 Task: Add an event with the title Training Workshop: Leadership Development, date '2024/03/24', time 8:00 AM to 10:00 AMand add a description: After each fall, allow time for participants to reflect on their experience. Discuss the emotions, challenges, and level of trust felt during the exercise. Encourage open and honest communication about how the exercise relates to the team's dynamics and collaboration., put the event into Green category . Add location for the event as: 789 Epidaurus Theatre, Epidaurus, Greece, logged in from the account softage.10@softage.netand send the event invitation to softage.8@softage.net and softage.9@softage.net. Set a reminder for the event 12 hour before
Action: Mouse moved to (103, 109)
Screenshot: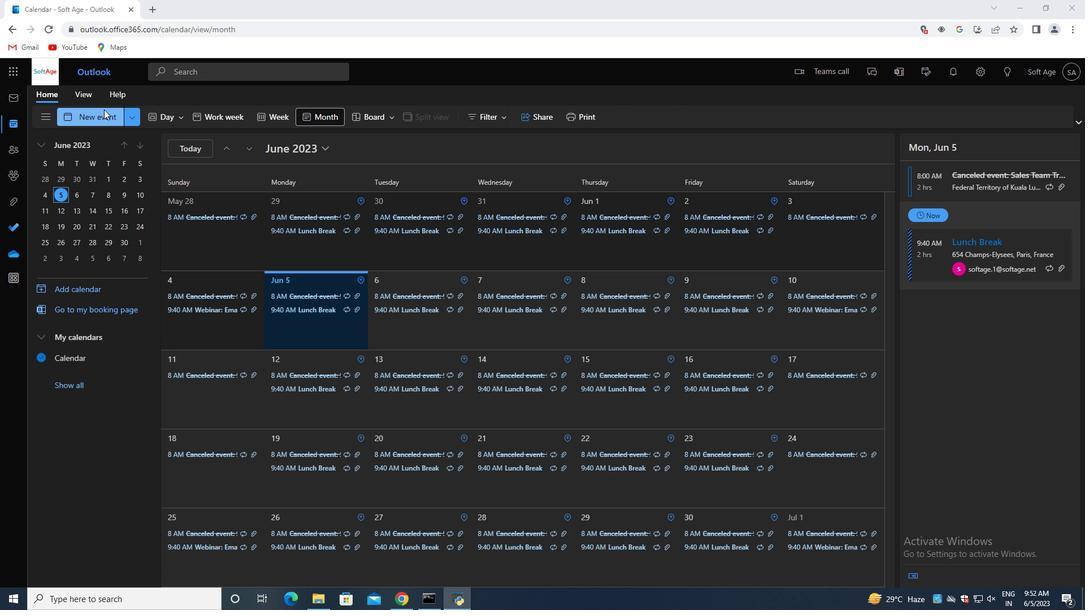 
Action: Mouse pressed left at (103, 109)
Screenshot: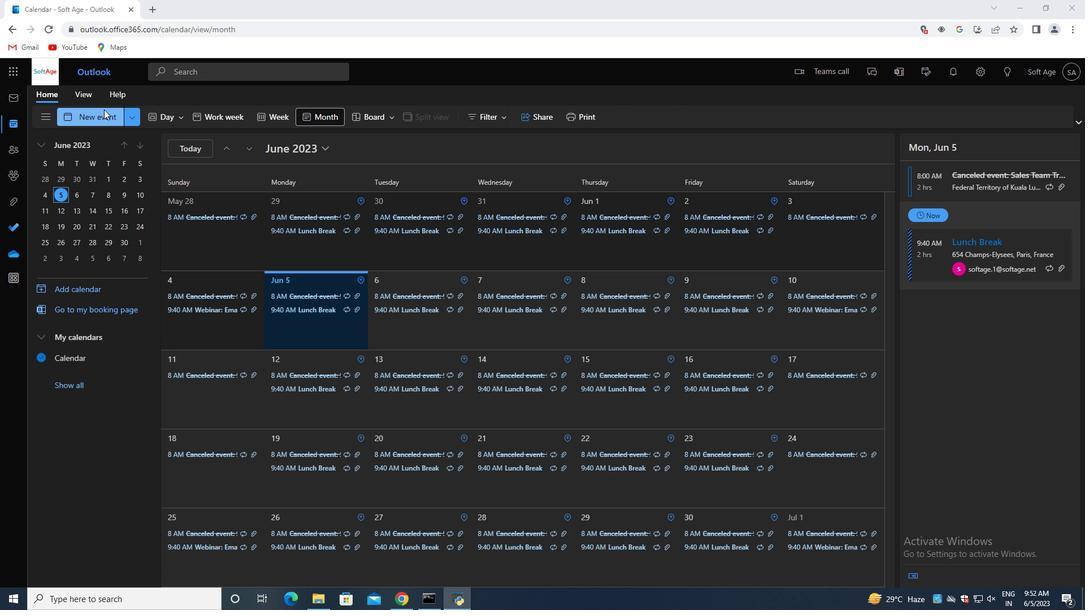 
Action: Mouse moved to (336, 188)
Screenshot: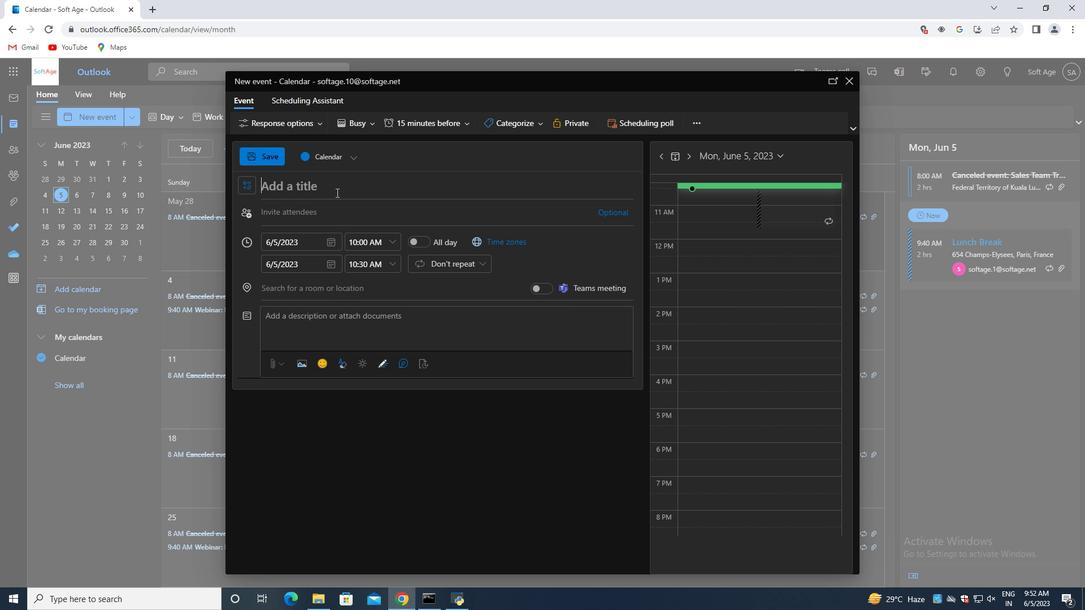 
Action: Mouse pressed left at (336, 188)
Screenshot: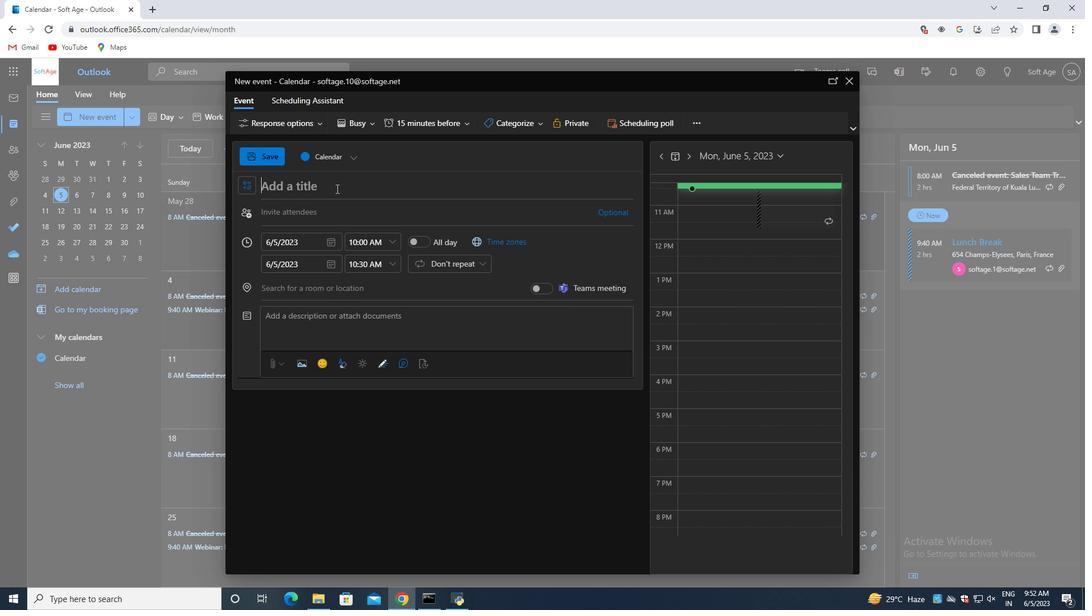 
Action: Key pressed <Key.shift>Training<Key.space><Key.shift><Key.shift>Worl<Key.backspace>kshop<Key.shift_r>:<Key.space><Key.shift>Leadership<Key.space><Key.shift>Development
Screenshot: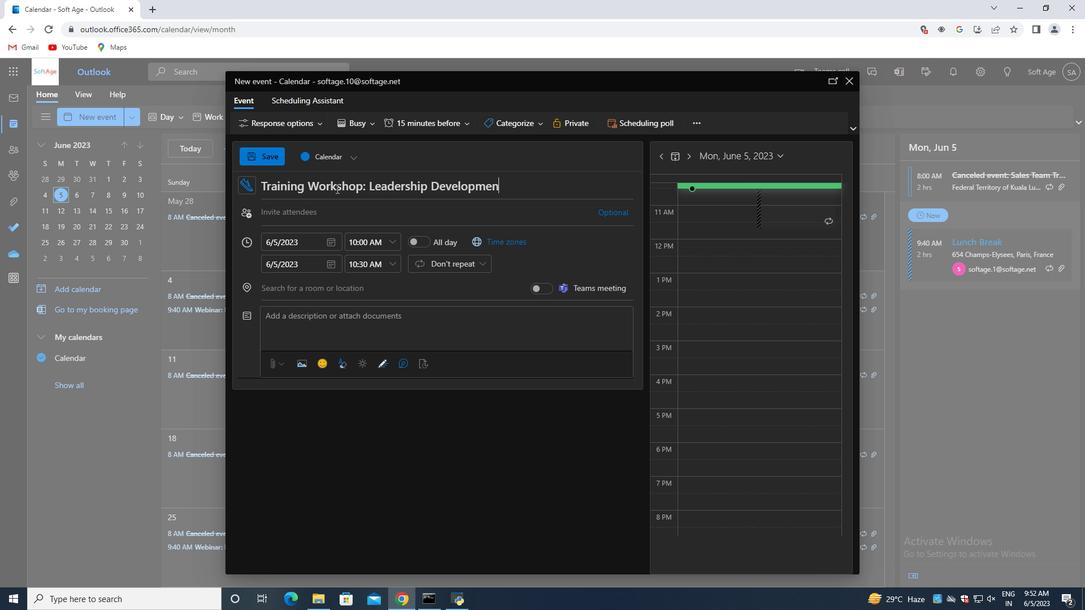 
Action: Mouse moved to (329, 244)
Screenshot: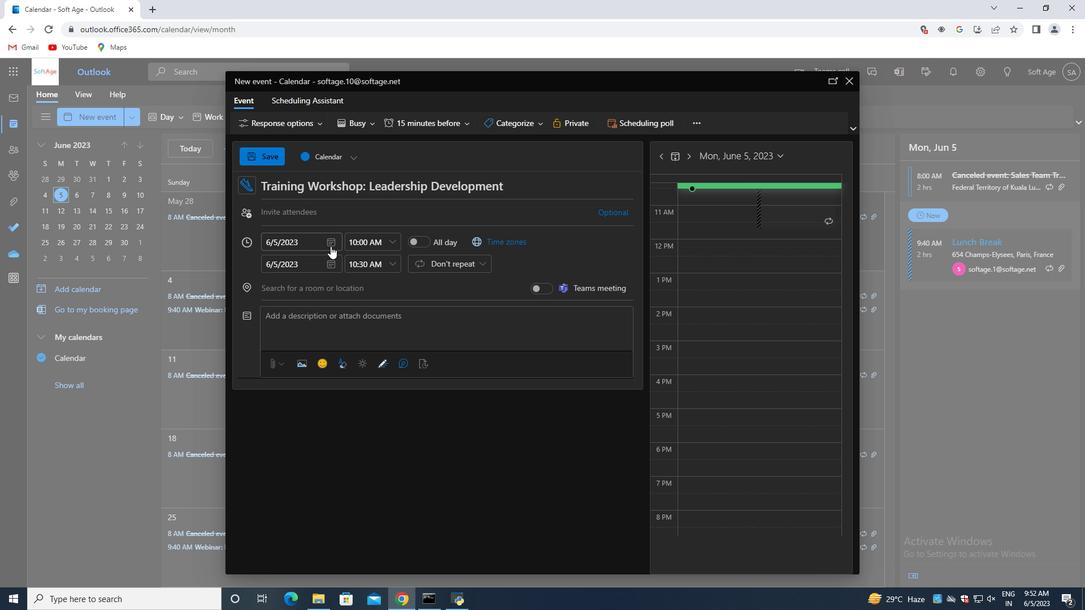 
Action: Mouse pressed left at (329, 244)
Screenshot: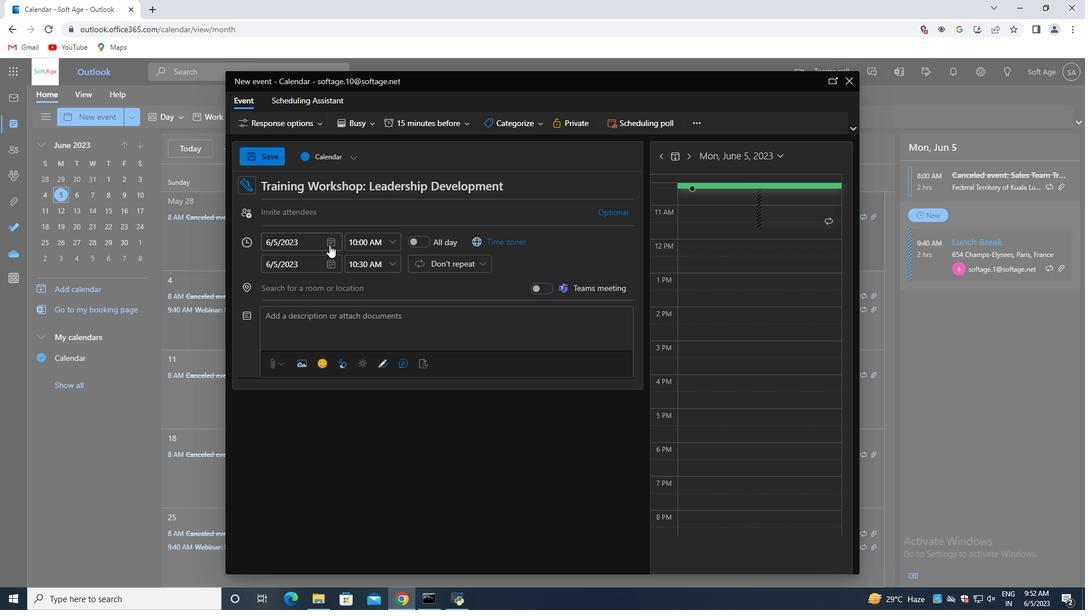 
Action: Mouse moved to (372, 266)
Screenshot: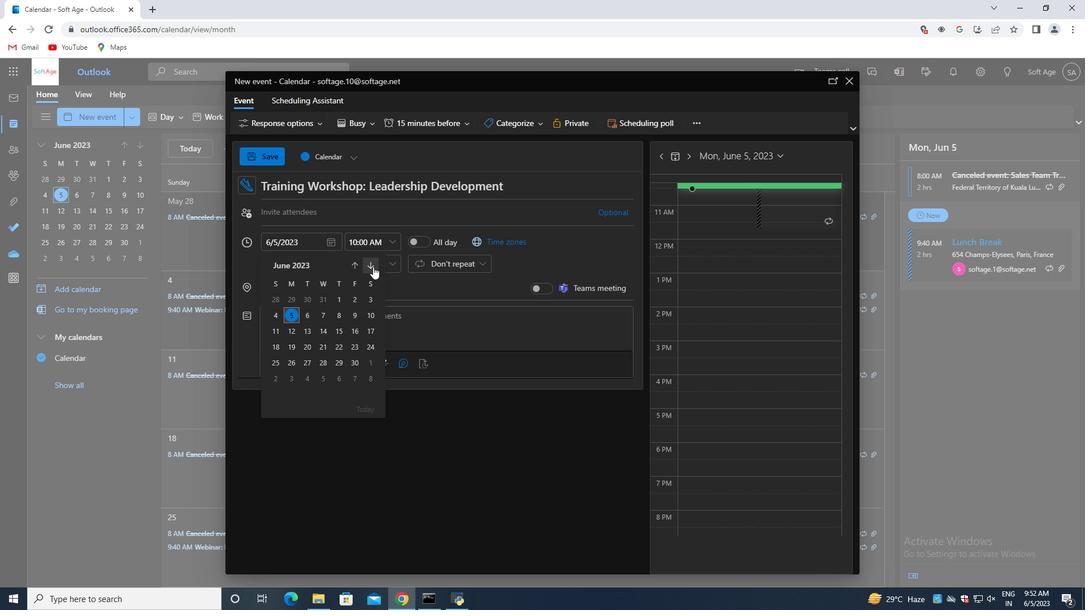 
Action: Mouse pressed left at (372, 266)
Screenshot: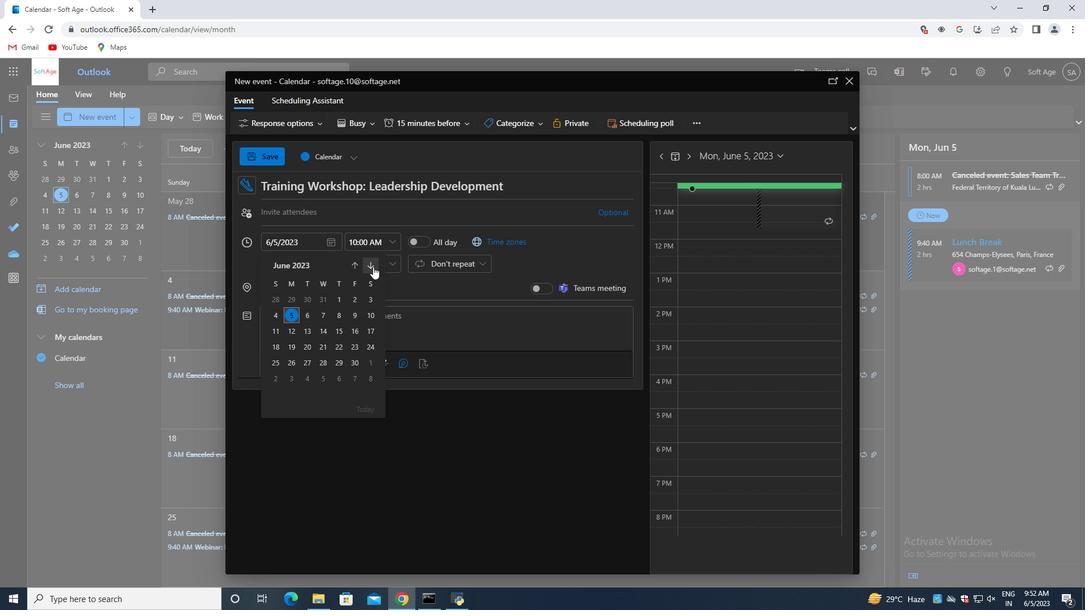 
Action: Mouse pressed left at (372, 266)
Screenshot: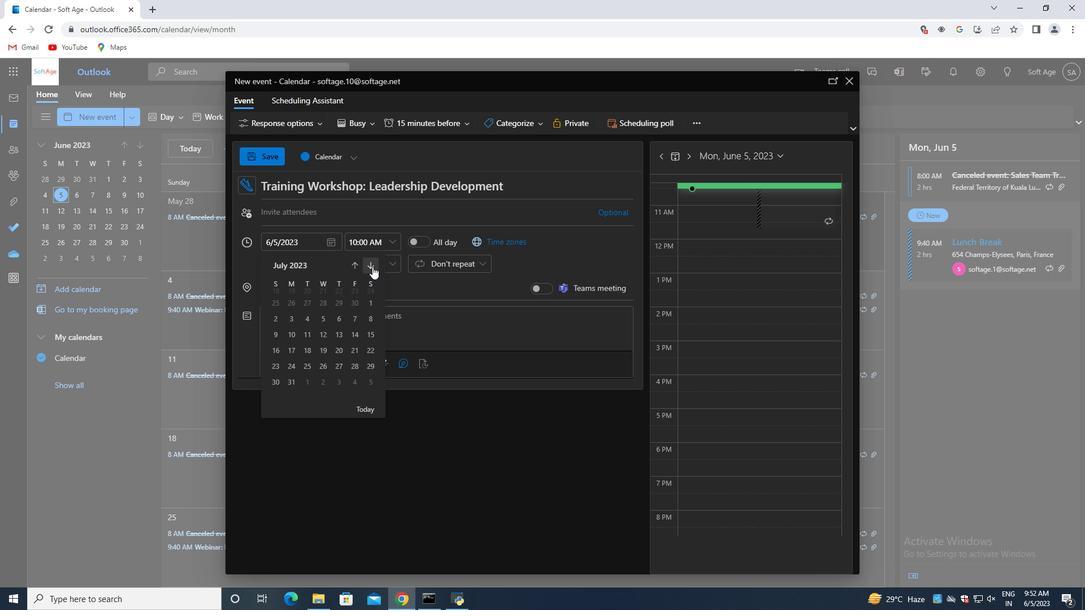
Action: Mouse pressed left at (372, 266)
Screenshot: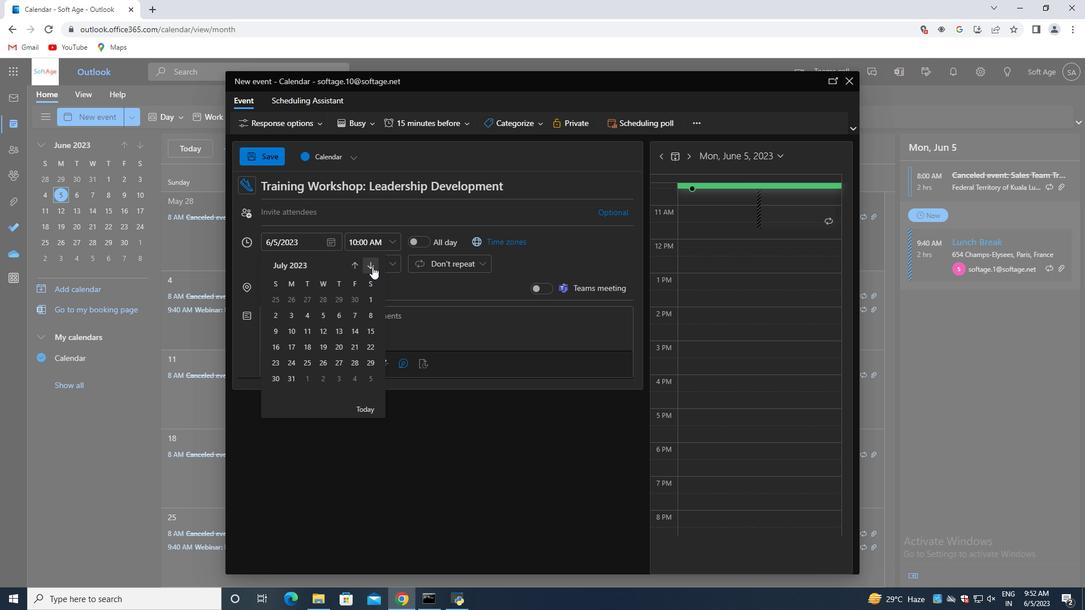 
Action: Mouse pressed left at (372, 266)
Screenshot: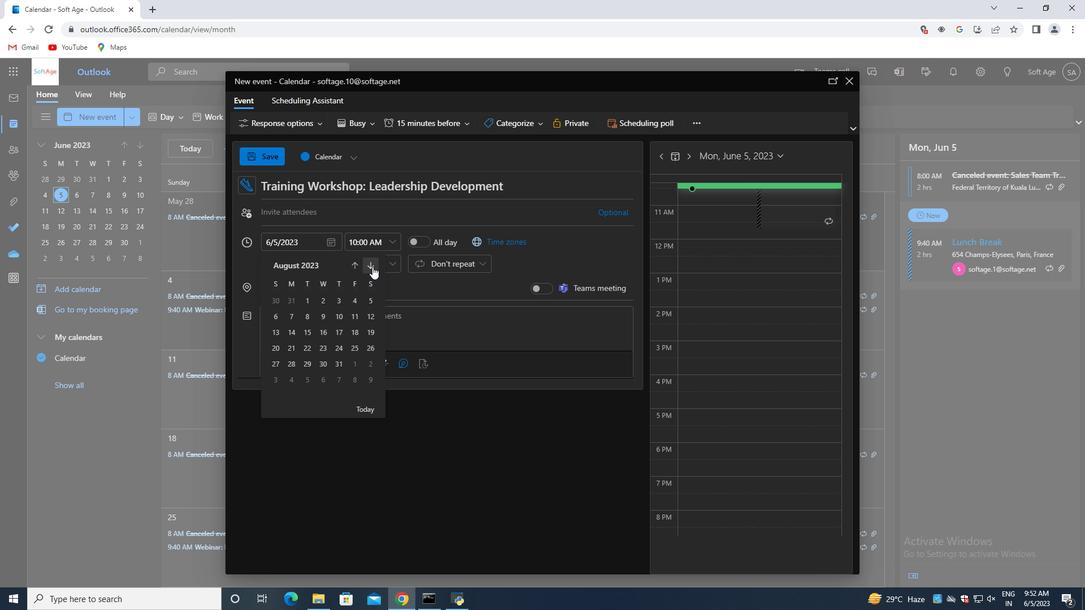 
Action: Mouse pressed left at (372, 266)
Screenshot: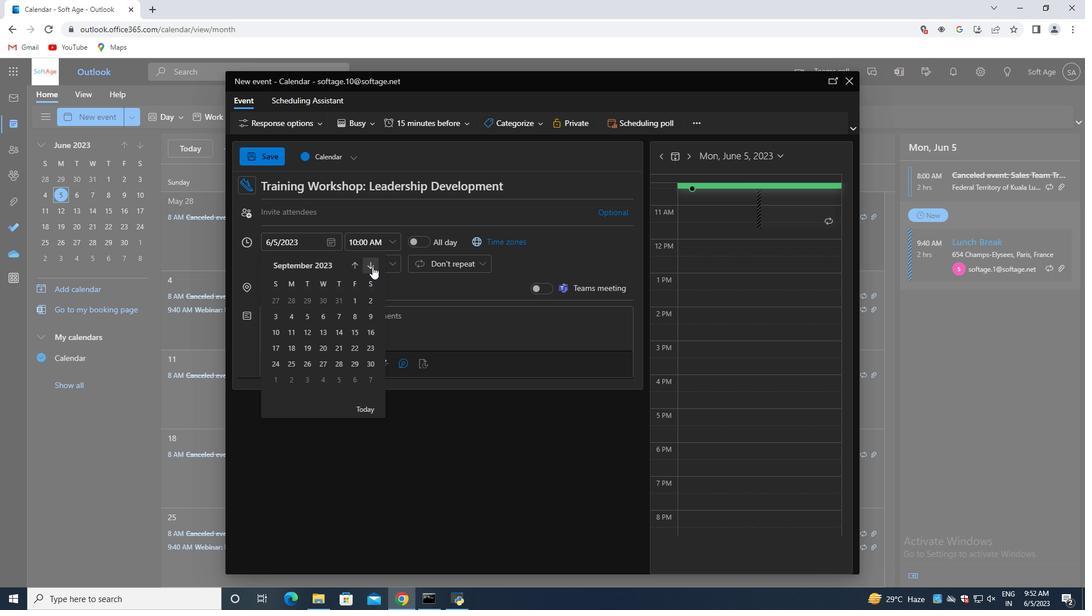 
Action: Mouse pressed left at (372, 266)
Screenshot: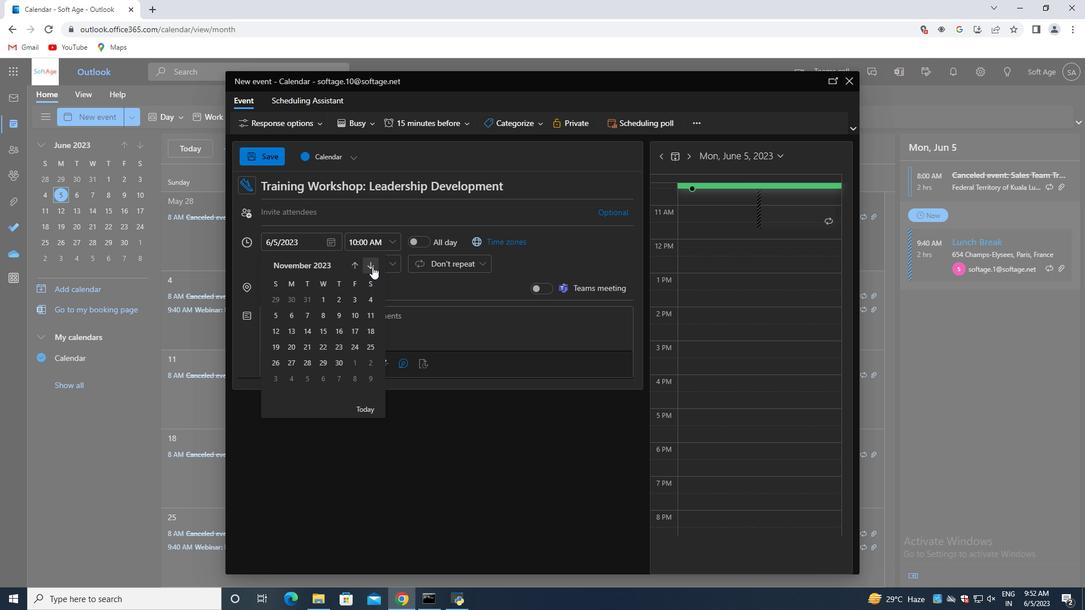 
Action: Mouse pressed left at (372, 266)
Screenshot: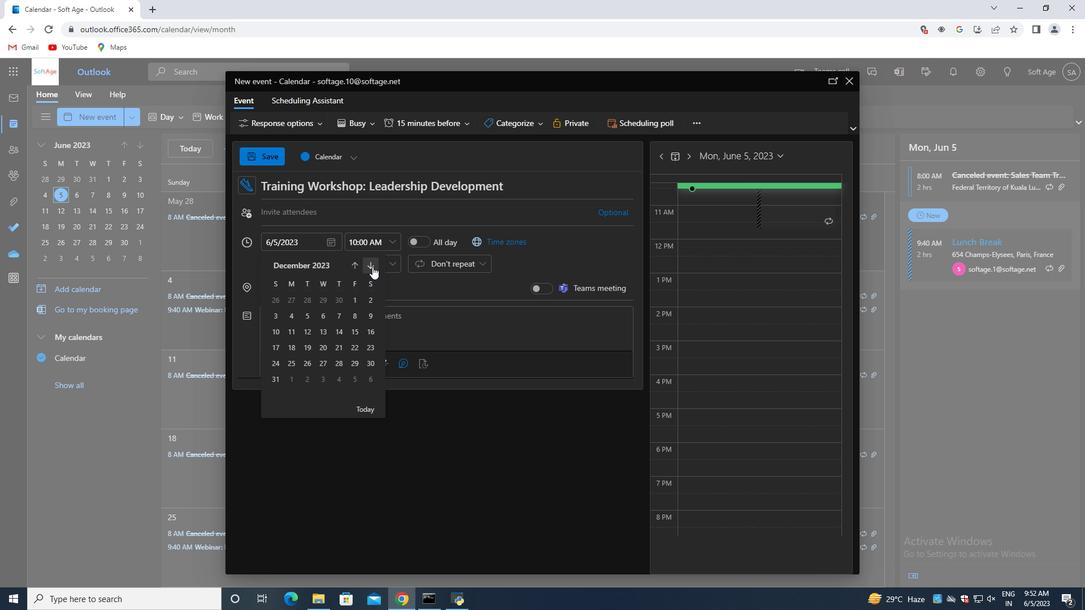 
Action: Mouse pressed left at (372, 266)
Screenshot: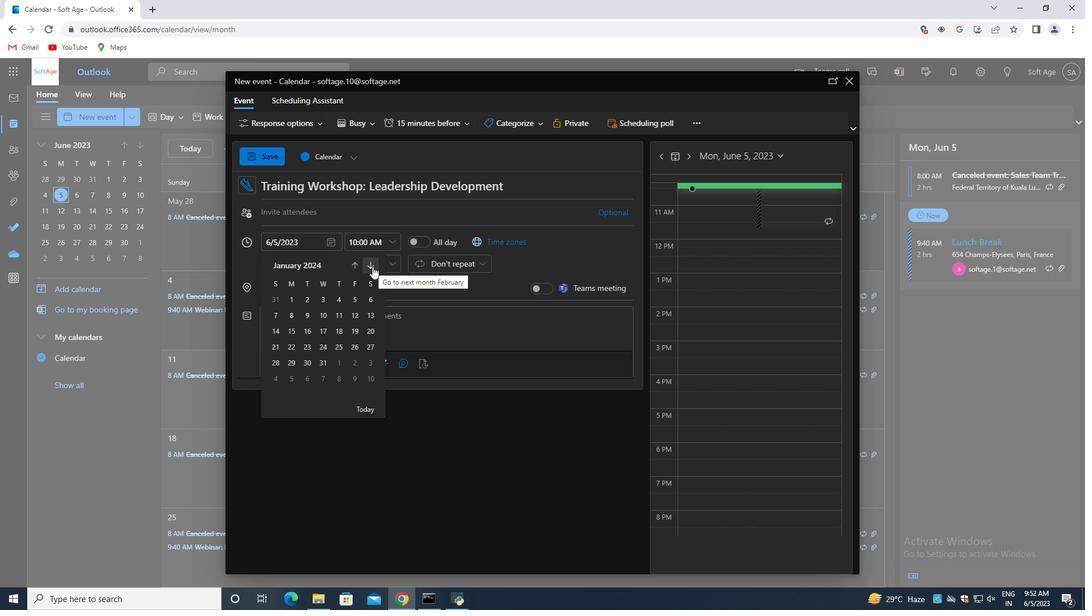 
Action: Mouse pressed left at (372, 266)
Screenshot: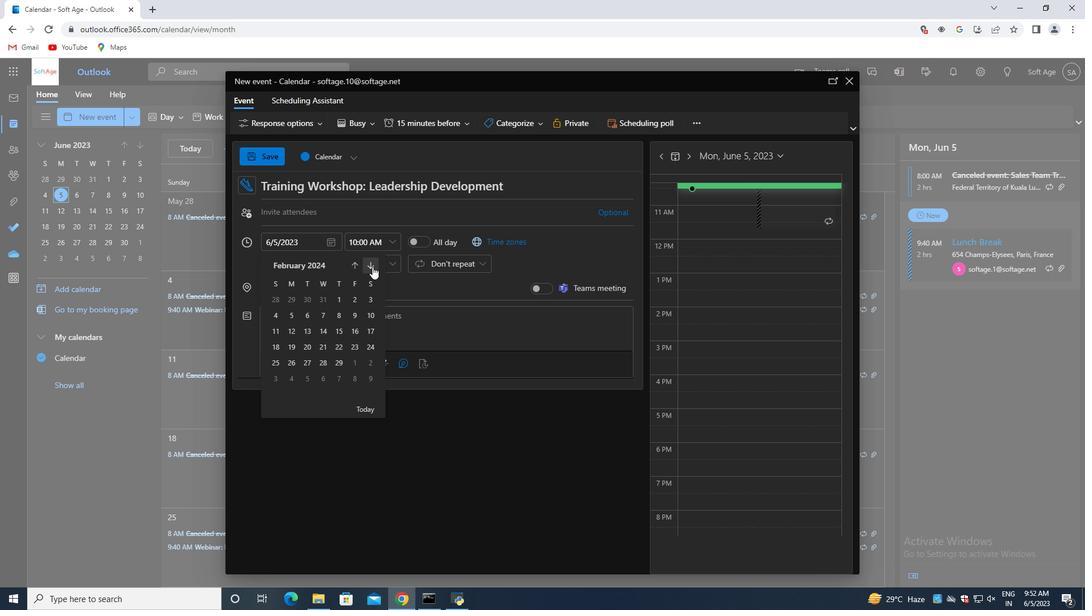 
Action: Mouse moved to (274, 364)
Screenshot: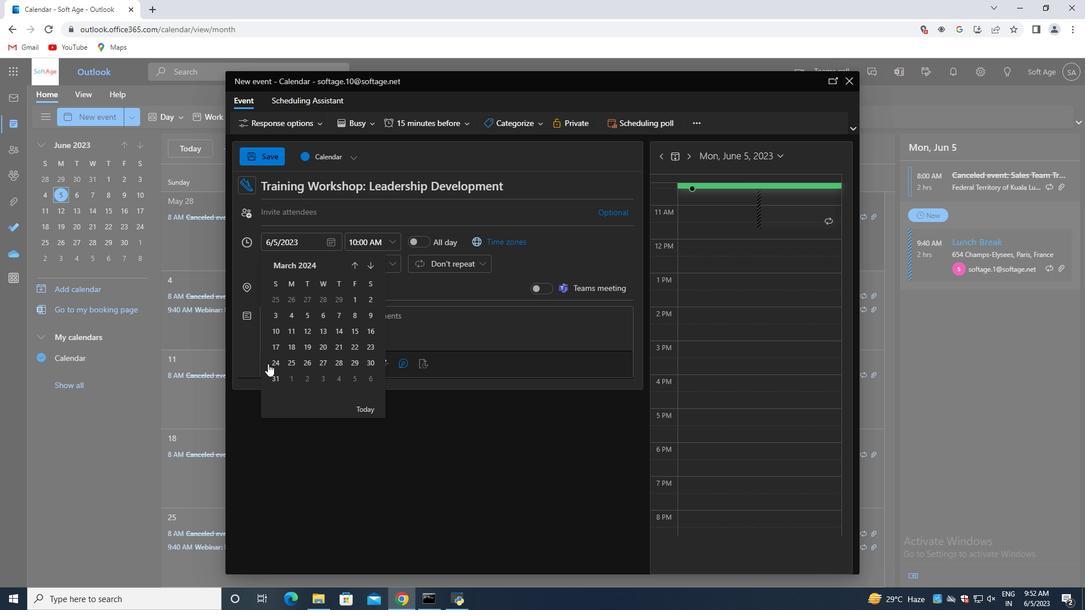 
Action: Mouse pressed left at (274, 364)
Screenshot: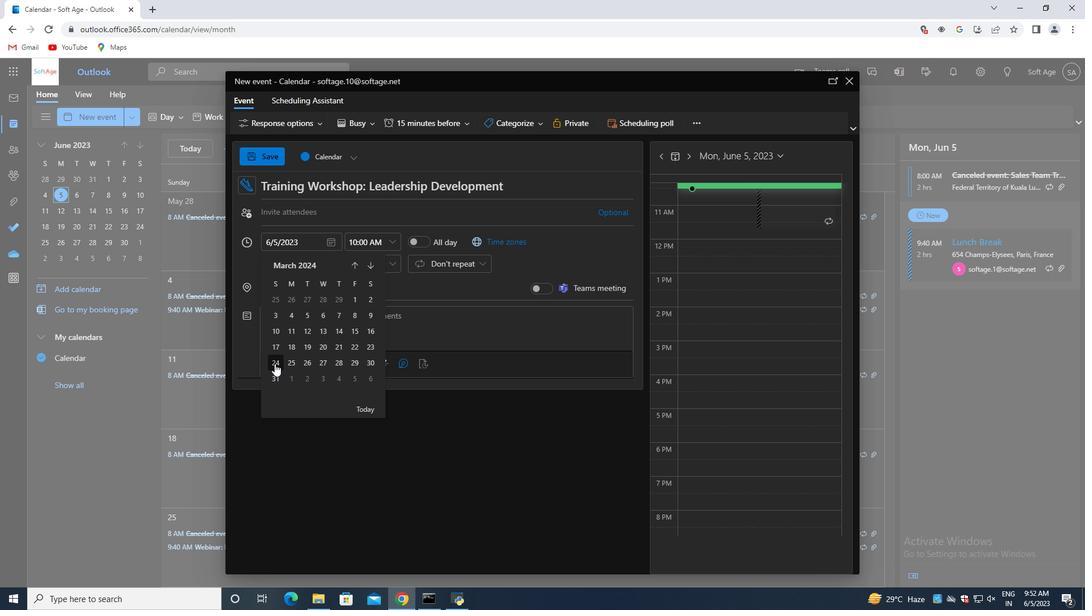 
Action: Mouse moved to (390, 241)
Screenshot: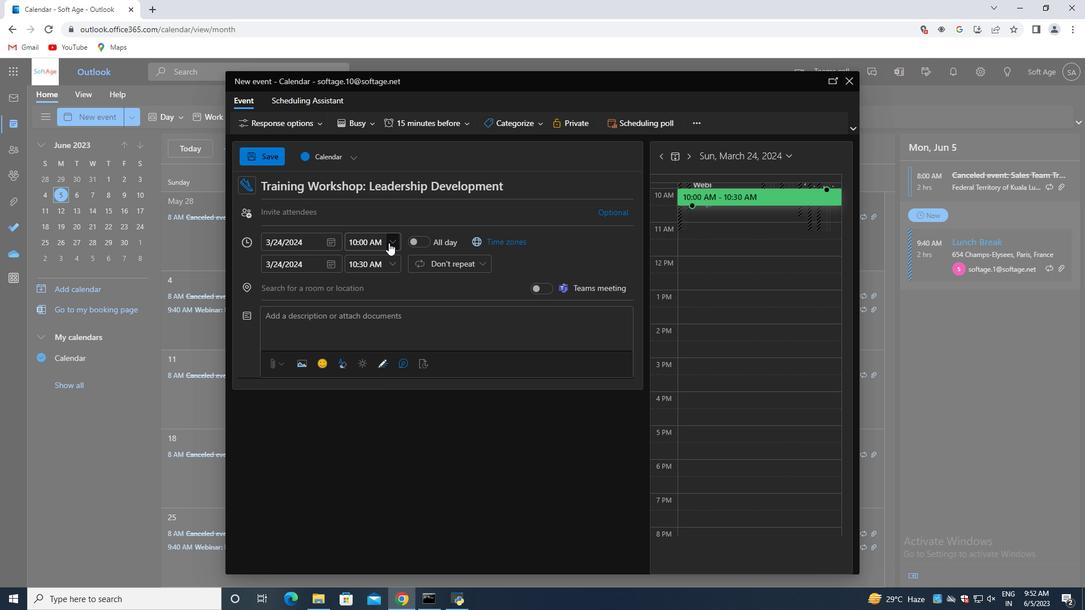 
Action: Mouse pressed left at (390, 241)
Screenshot: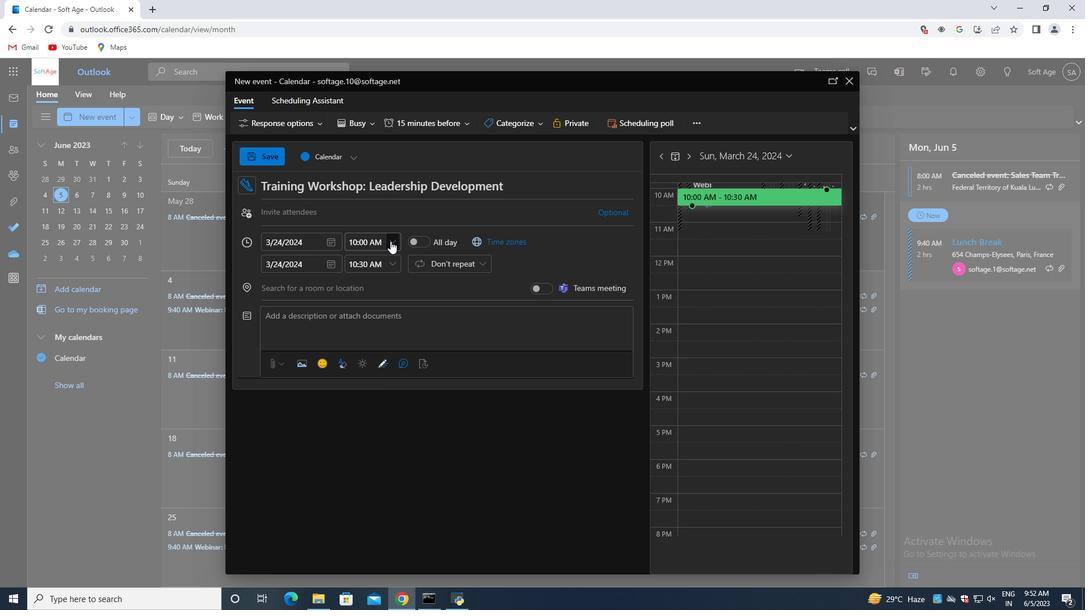 
Action: Mouse moved to (358, 293)
Screenshot: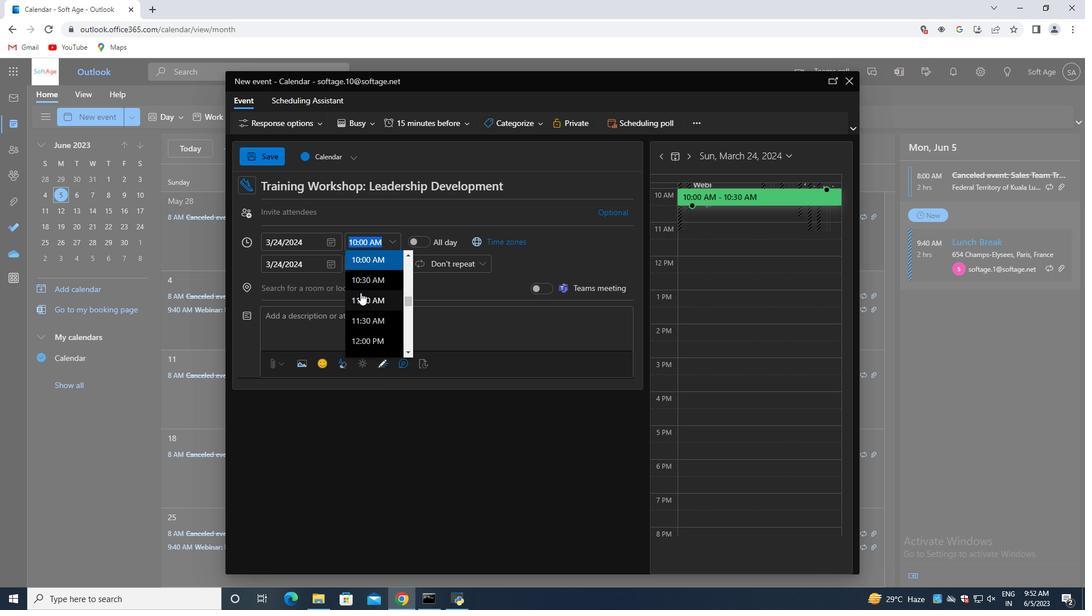 
Action: Mouse scrolled (358, 293) with delta (0, 0)
Screenshot: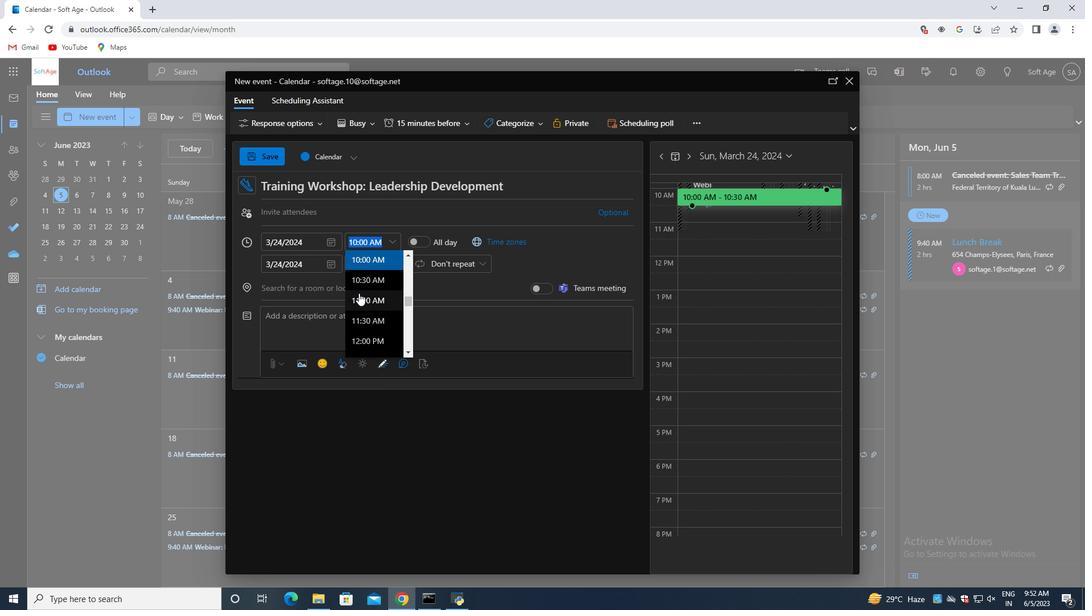
Action: Mouse scrolled (358, 293) with delta (0, 0)
Screenshot: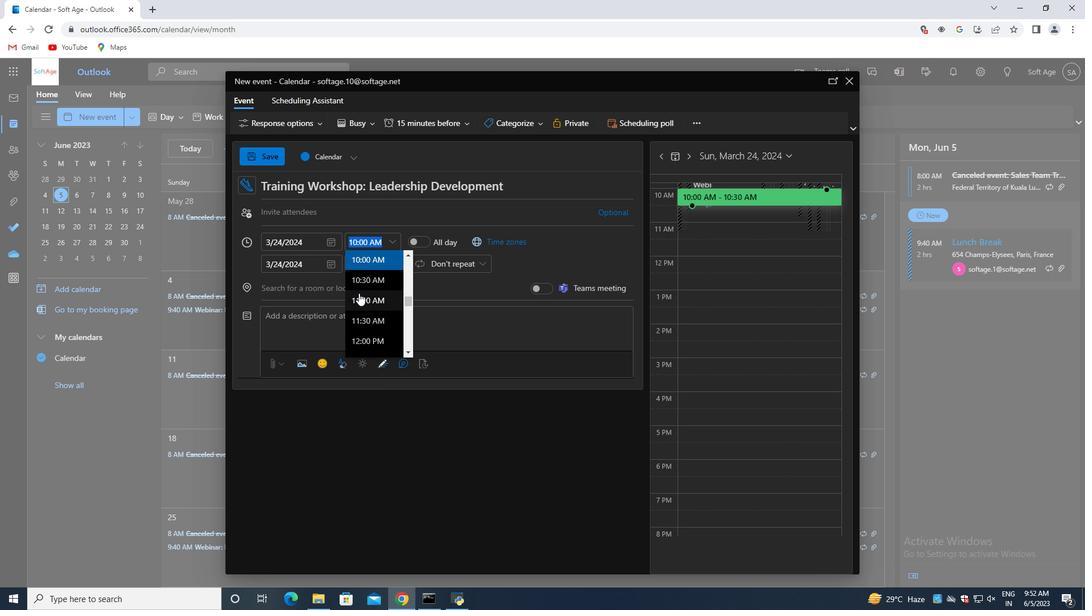 
Action: Mouse moved to (371, 287)
Screenshot: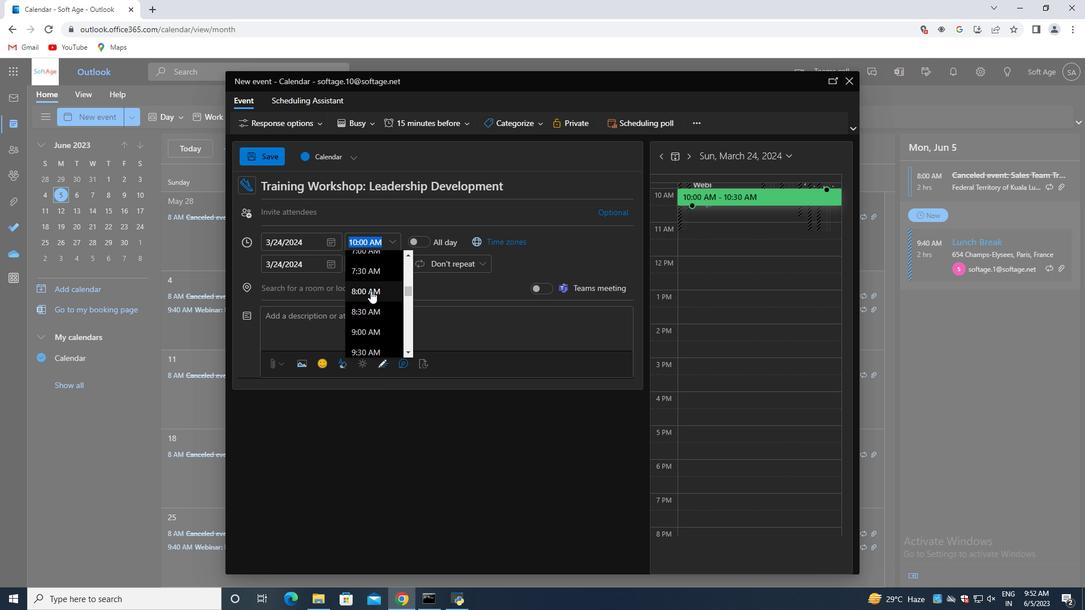 
Action: Mouse pressed left at (371, 287)
Screenshot: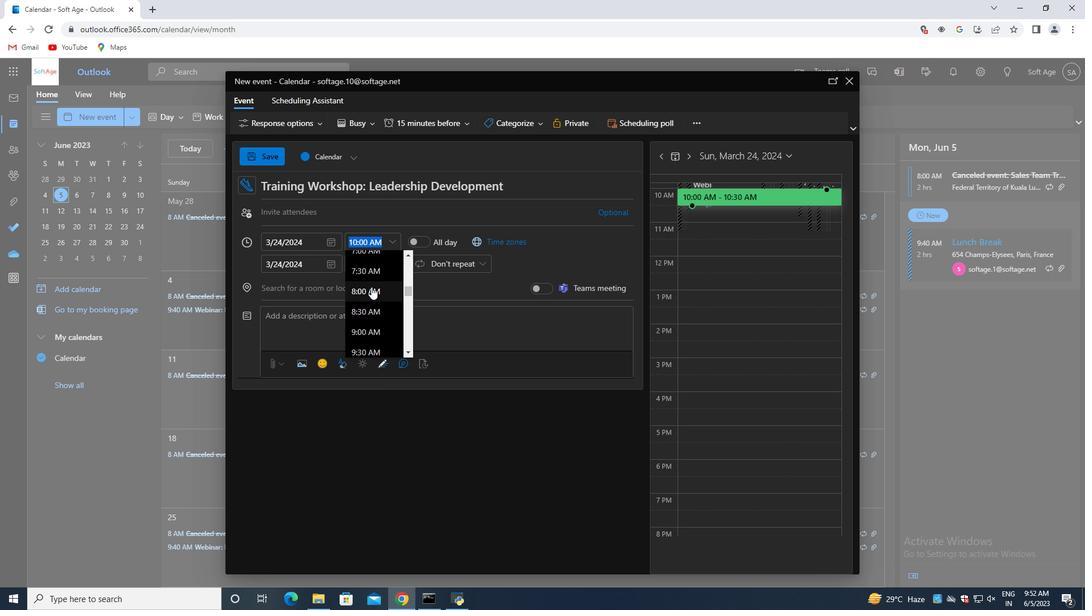 
Action: Mouse moved to (394, 266)
Screenshot: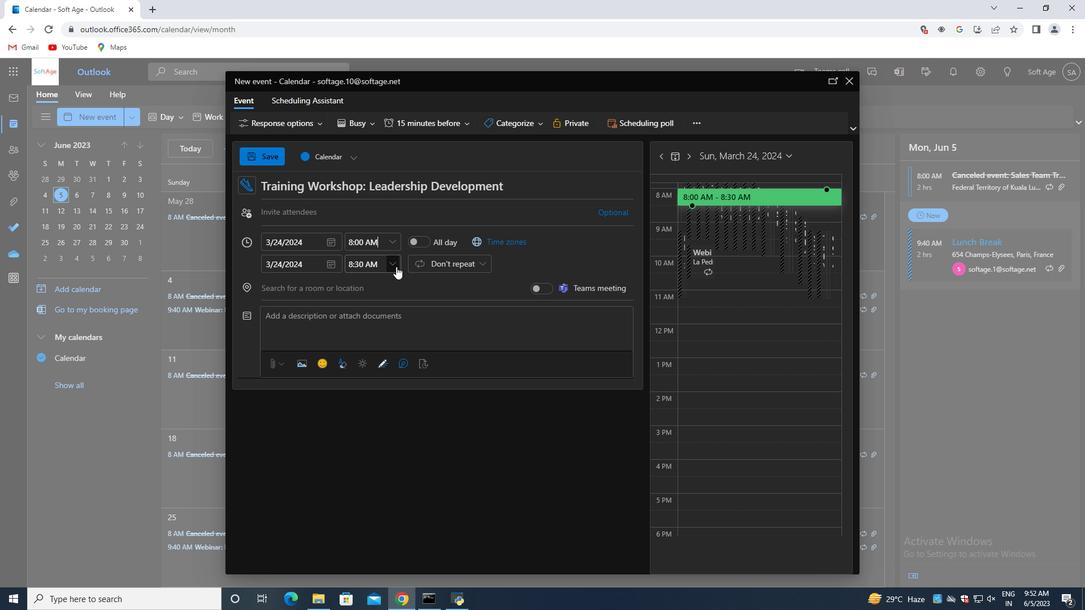 
Action: Mouse pressed left at (394, 266)
Screenshot: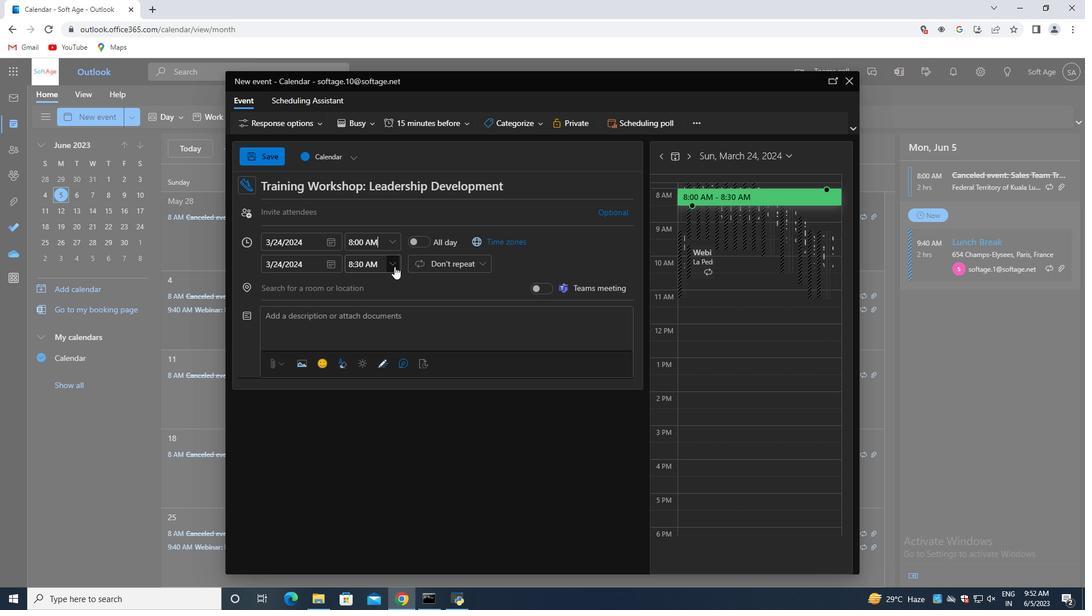 
Action: Mouse moved to (377, 335)
Screenshot: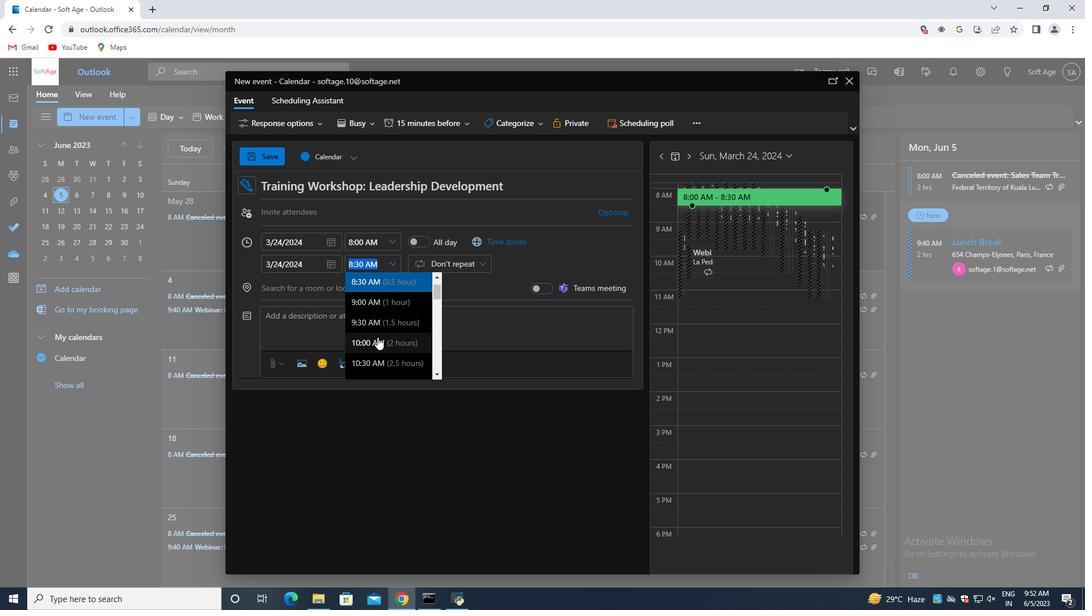 
Action: Mouse pressed left at (377, 335)
Screenshot: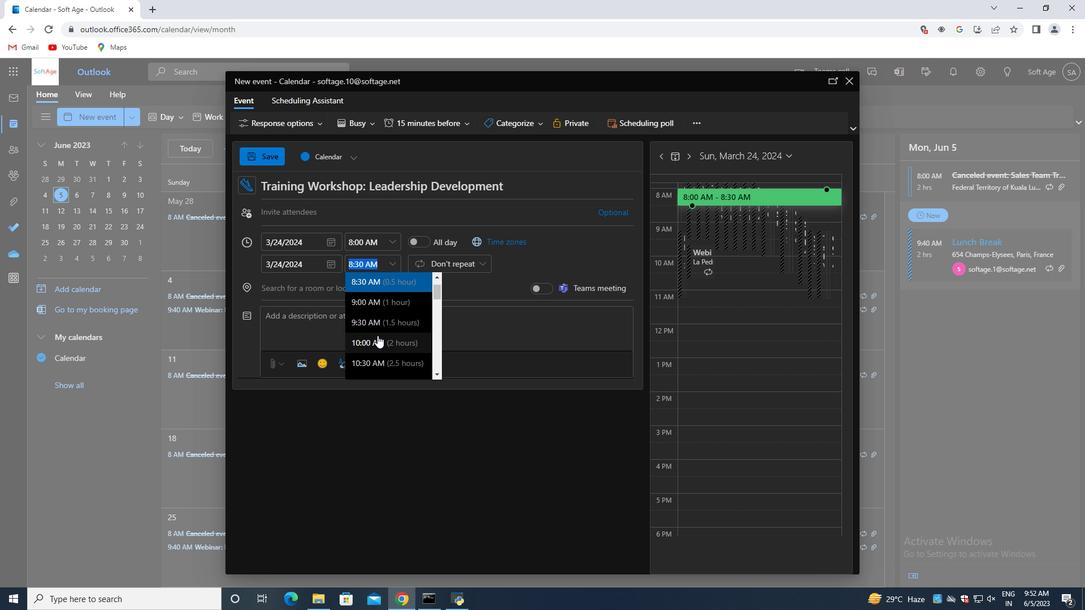 
Action: Mouse moved to (369, 318)
Screenshot: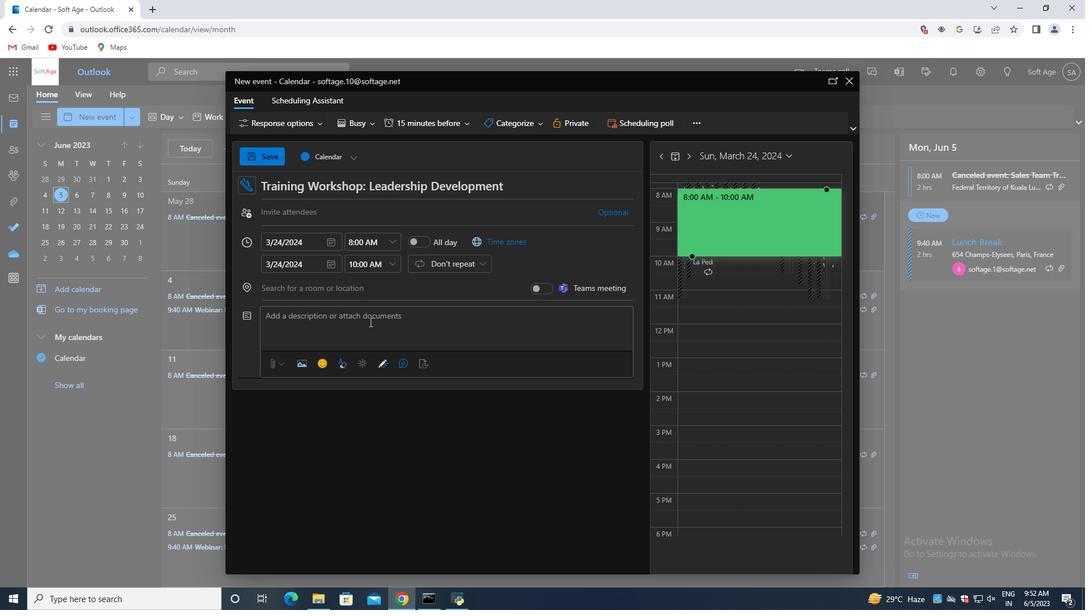 
Action: Mouse pressed left at (369, 318)
Screenshot: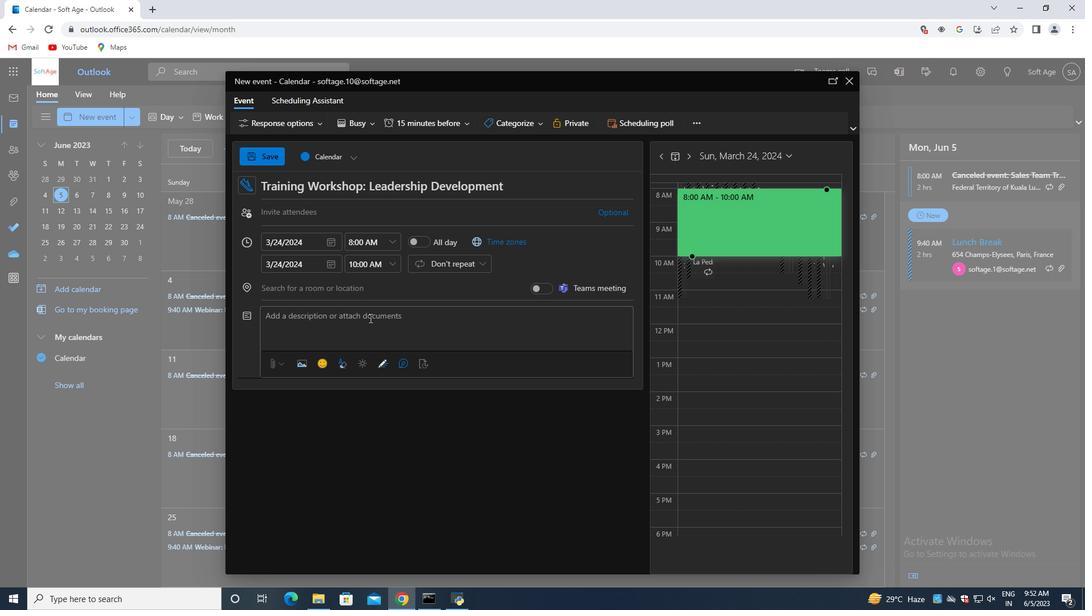 
Action: Key pressed <Key.shift>After<Key.space>each<Key.space>fall,<Key.space>allow<Key.space>time<Key.space>for<Key.space>participants<Key.space>to<Key.space>reflect<Key.space>on<Key.space>their<Key.space>experience.<Key.space><Key.shift>Discuss<Key.space>the<Key.space>emotions,<Key.space>challenges,<Key.space>and<Key.space>level<Key.space>of<Key.space>trust<Key.space>felt<Key.space>during<Key.space>the<Key.space>exercise.<Key.space><Key.shift>Encourage<Key.space>open<Key.space>and<Key.space>honest<Key.space>communication<Key.space>about<Key.space>how<Key.space>the<Key.space>exercise<Key.space>relates<Key.space>to<Key.space>the<Key.space>team's<Key.space>dynamics<Key.space>and<Key.space>collaboration.
Screenshot: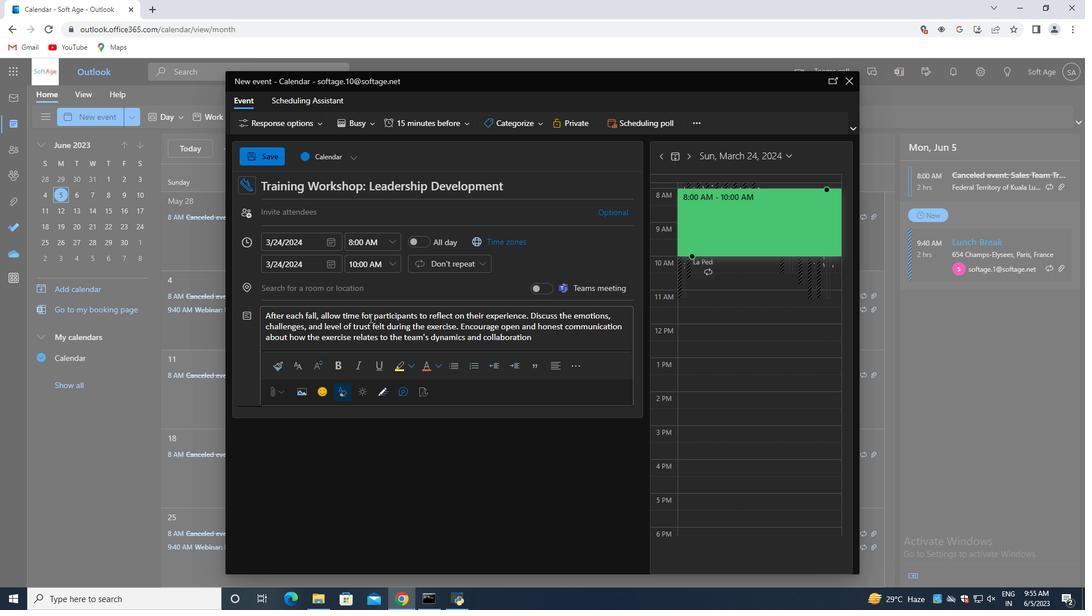 
Action: Mouse scrolled (369, 318) with delta (0, 0)
Screenshot: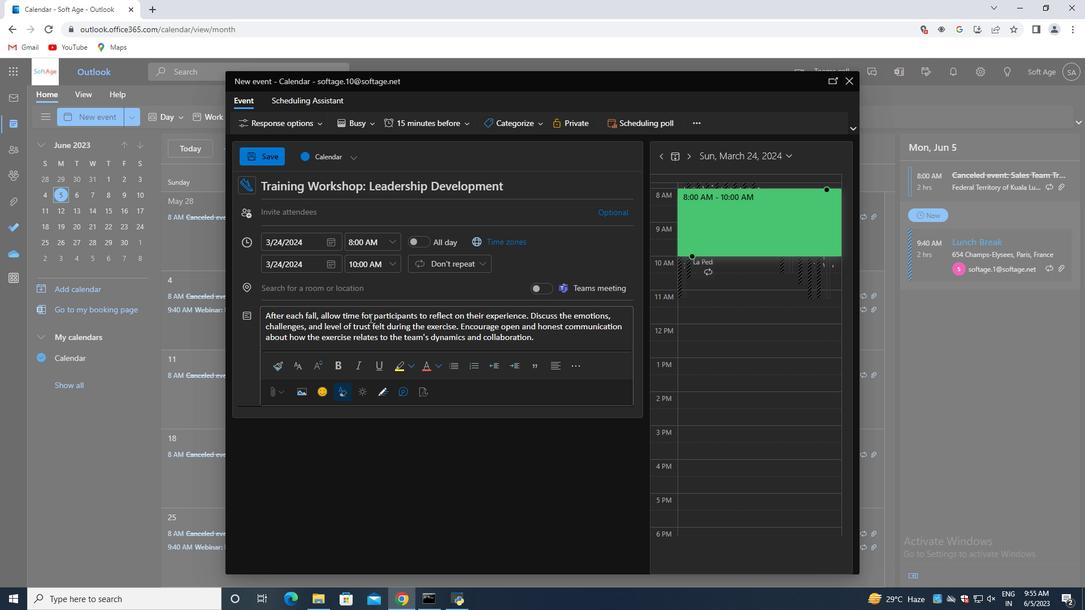
Action: Mouse moved to (504, 117)
Screenshot: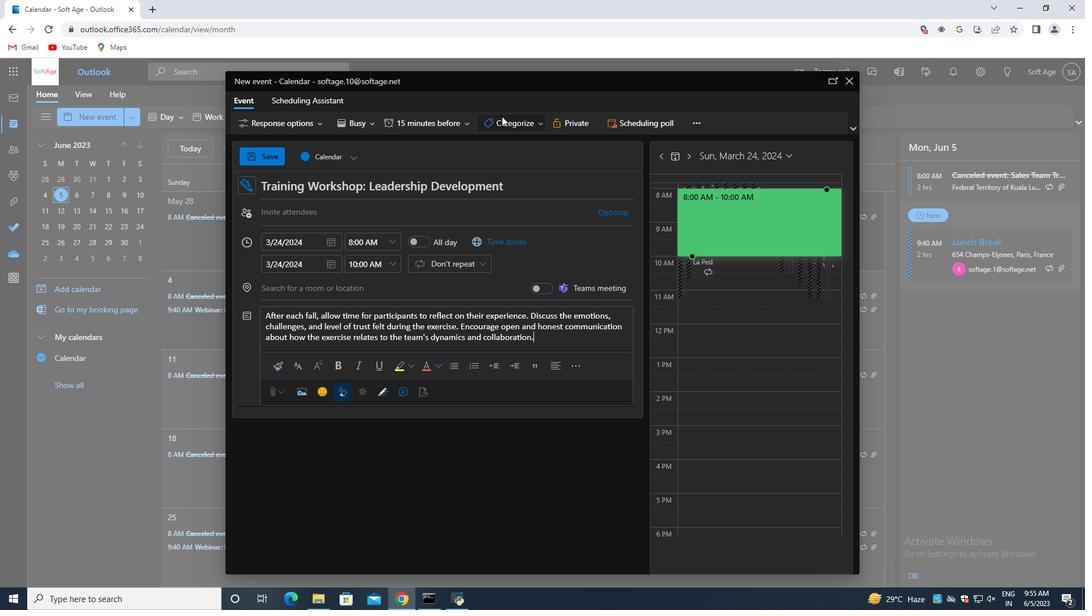 
Action: Mouse pressed left at (504, 117)
Screenshot: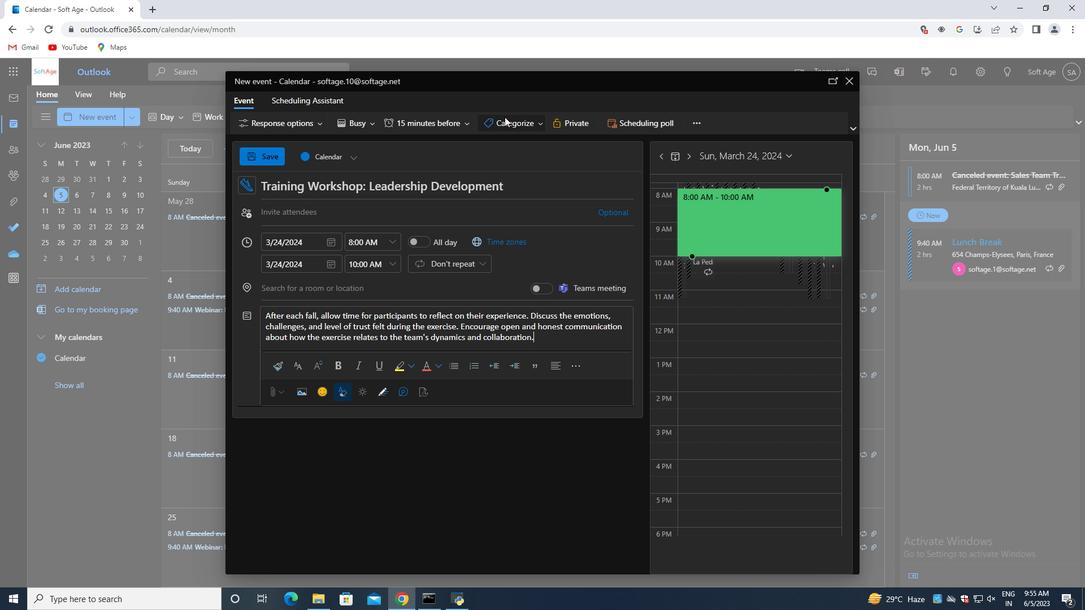 
Action: Mouse moved to (542, 163)
Screenshot: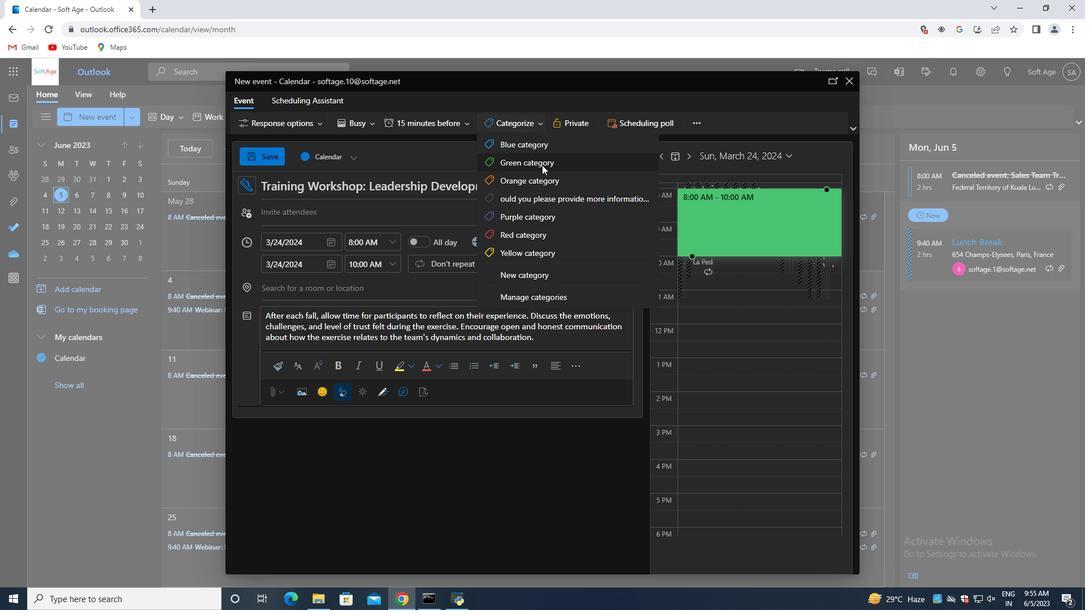 
Action: Mouse pressed left at (542, 163)
Screenshot: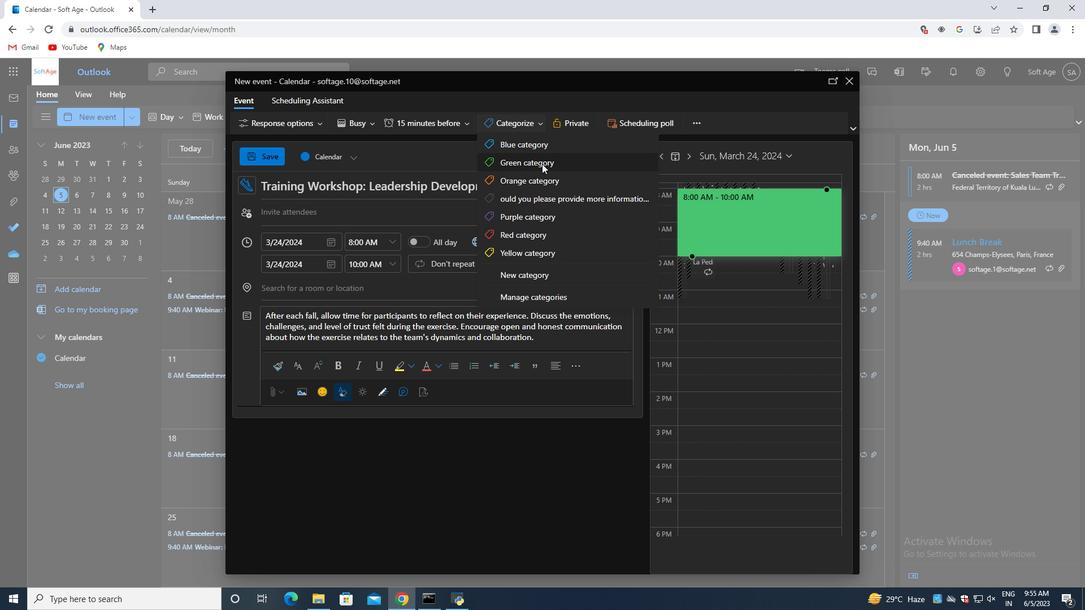 
Action: Mouse moved to (310, 288)
Screenshot: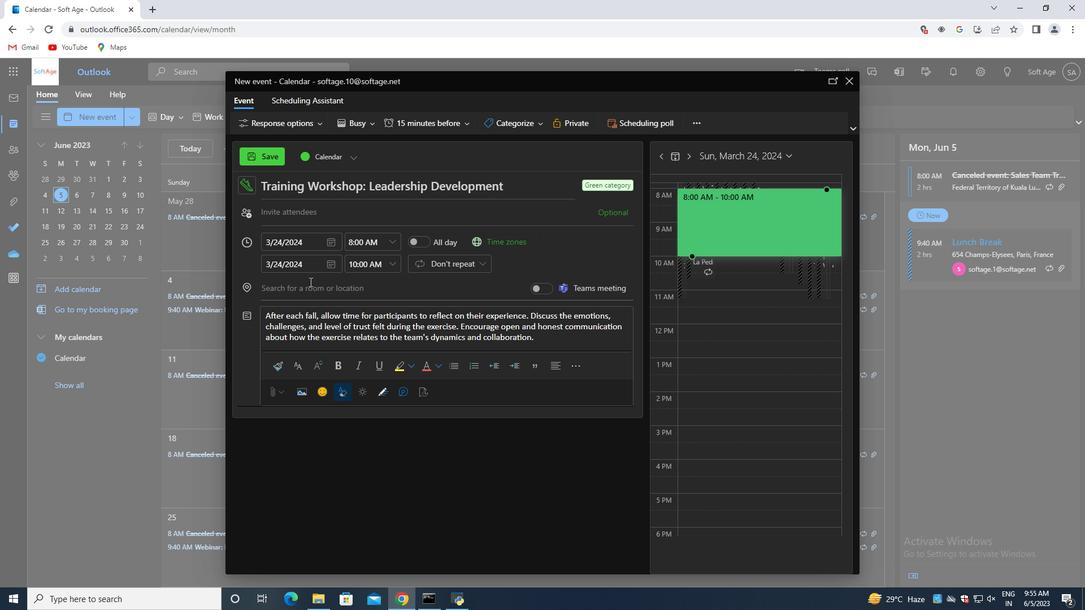 
Action: Mouse pressed left at (310, 288)
Screenshot: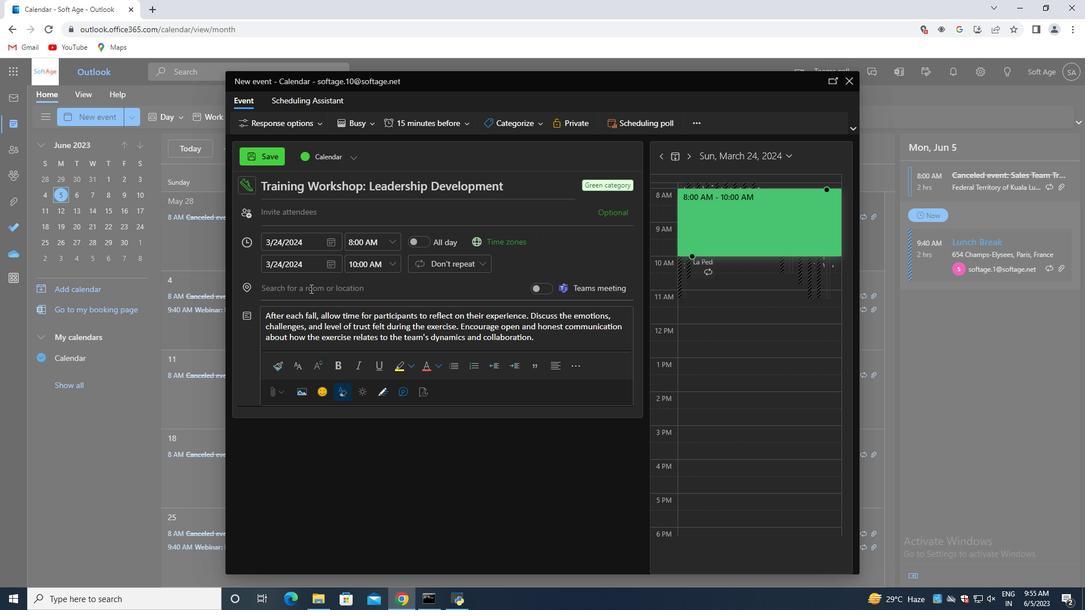 
Action: Key pressed 789<Key.space><Key.shift>Epodaurus<Key.space><Key.shift>Theatre
Screenshot: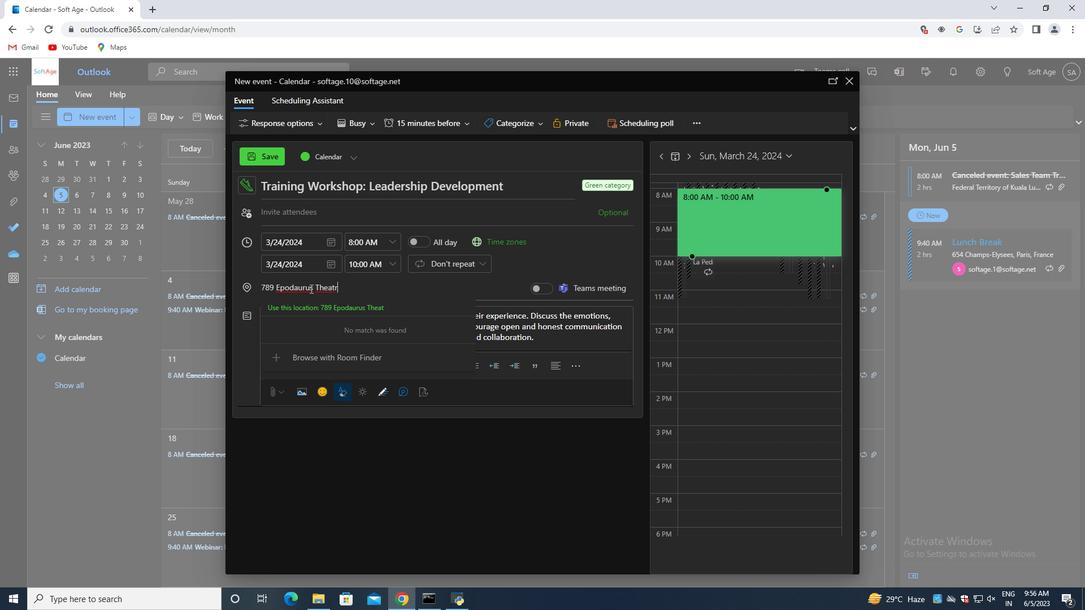 
Action: Mouse moved to (311, 287)
Screenshot: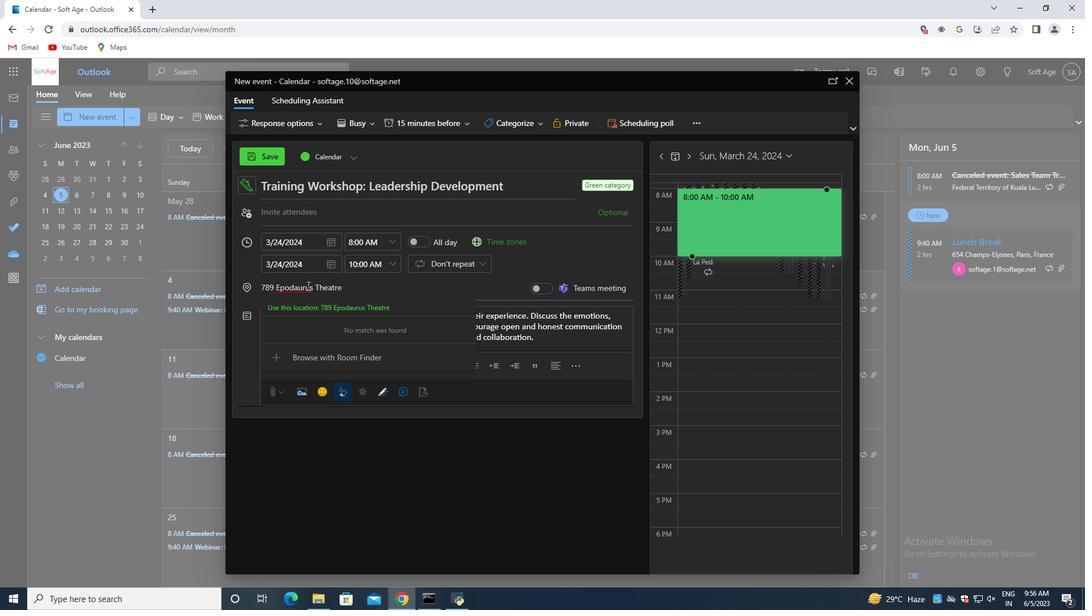 
Action: Mouse pressed left at (311, 287)
Screenshot: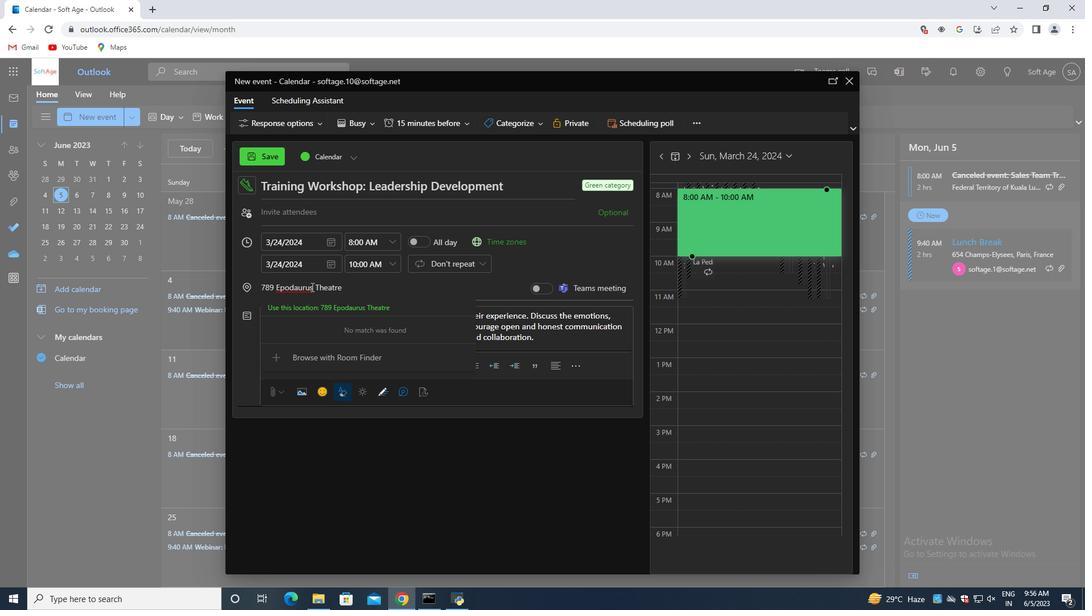 
Action: Mouse moved to (316, 286)
Screenshot: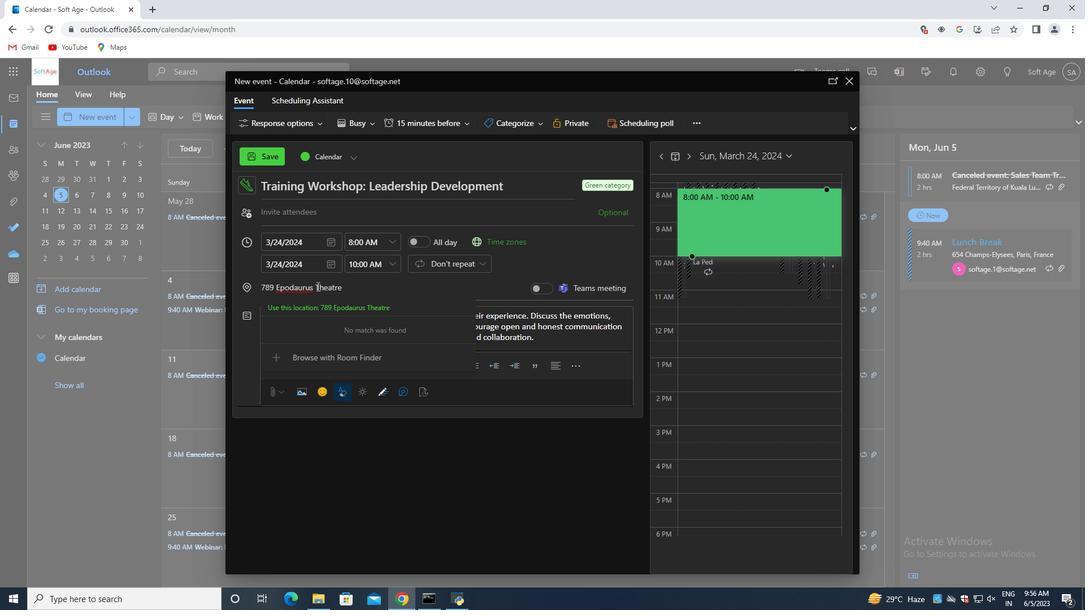 
Action: Key pressed <Key.right><Key.backspace><Key.backspace><Key.backspace>789<Key.space><Key.shift>Epidaurus<Key.space><Key.shift>Theatre,<Key.space><Key.shift>Epidaurus,<Key.space><Key.shift>Greece
Screenshot: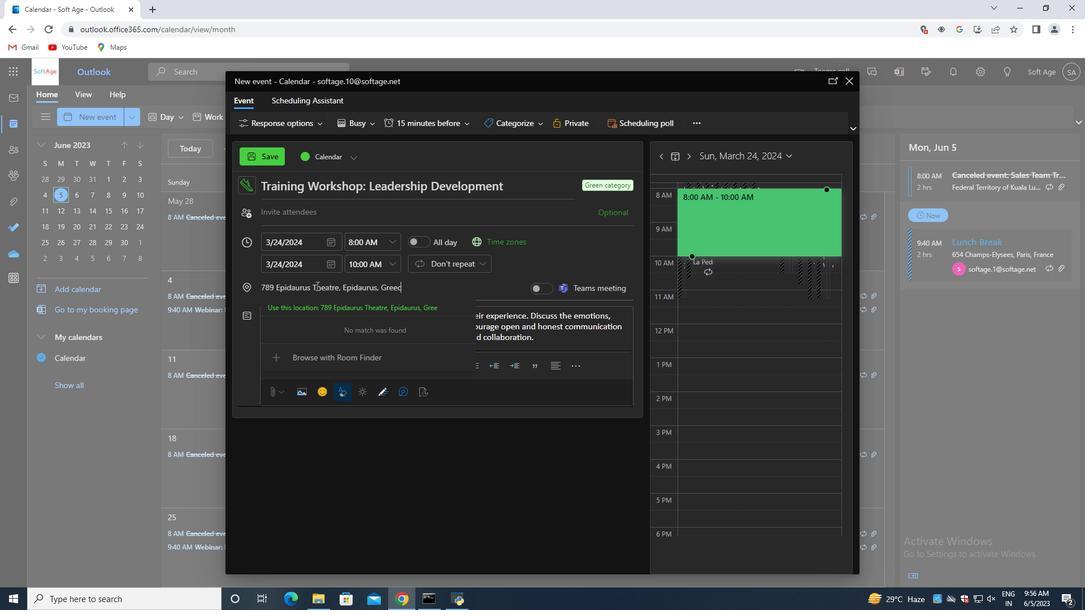 
Action: Mouse moved to (353, 310)
Screenshot: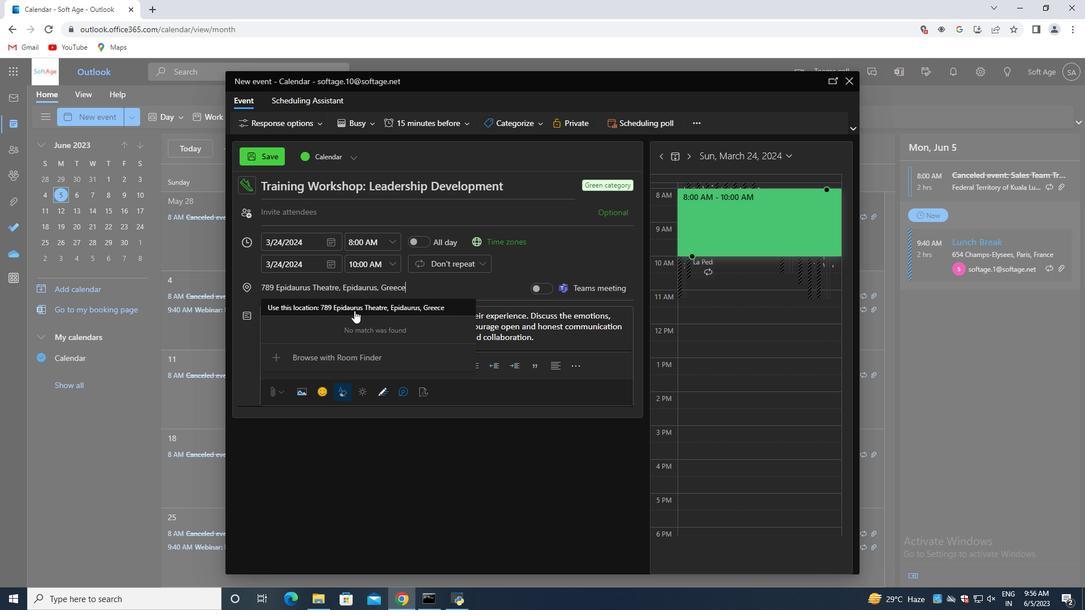 
Action: Mouse pressed left at (353, 310)
Screenshot: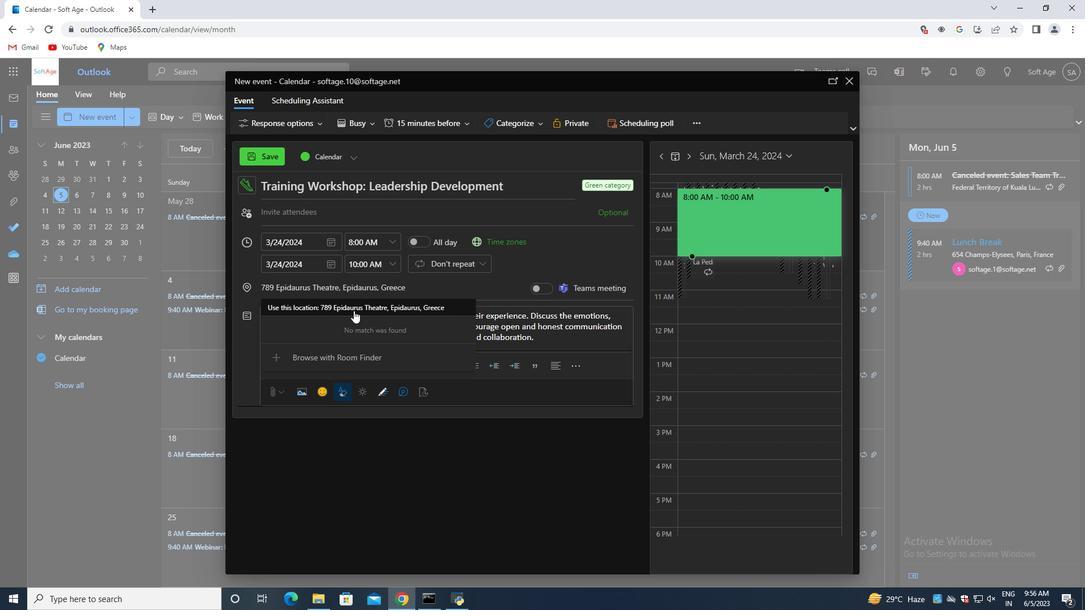 
Action: Mouse moved to (326, 213)
Screenshot: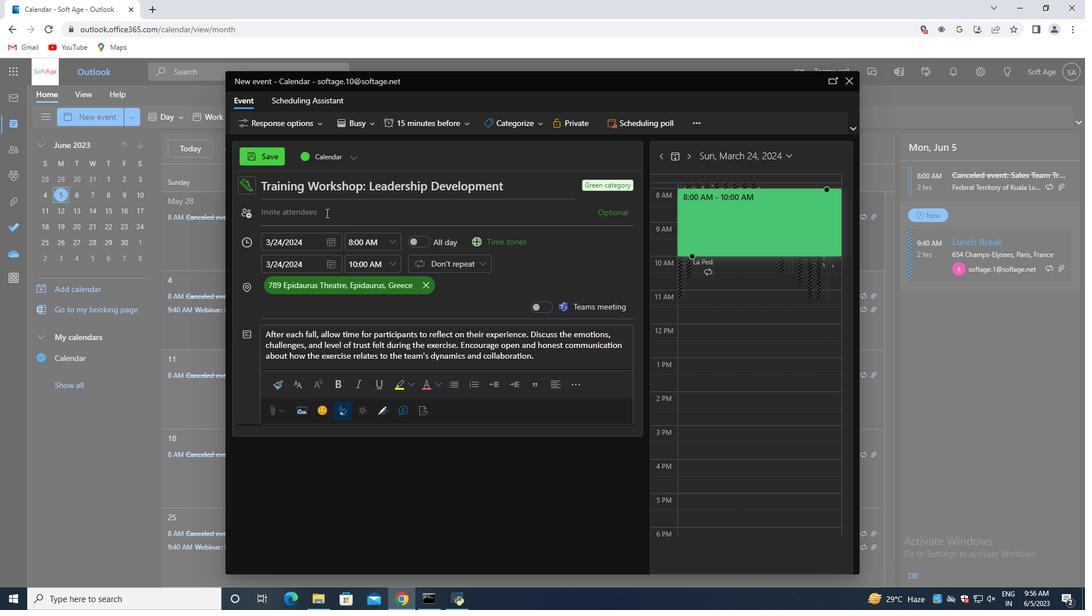 
Action: Mouse pressed left at (326, 213)
Screenshot: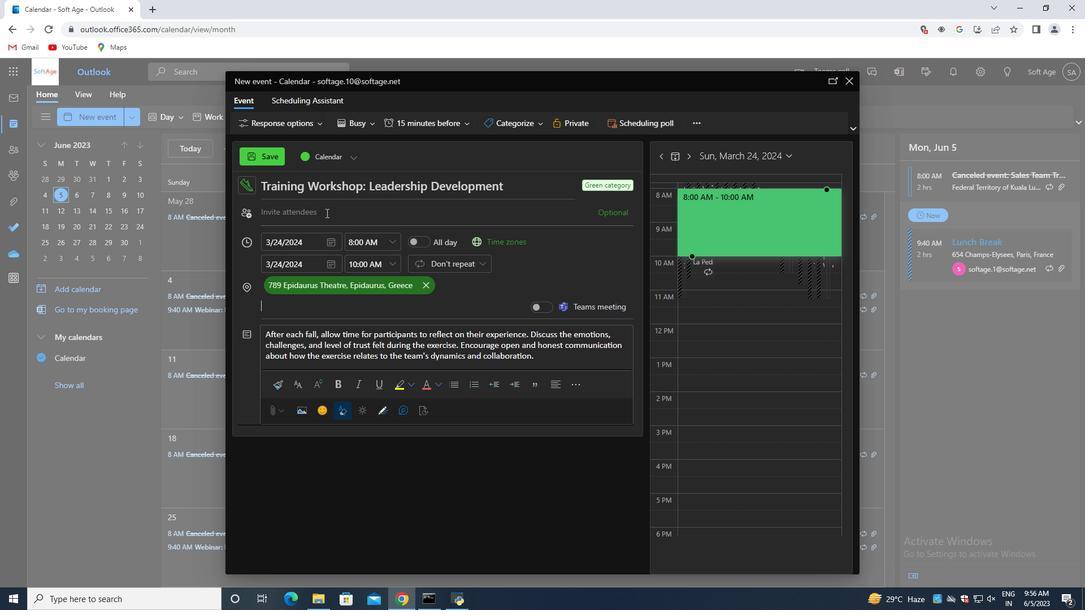 
Action: Key pressed softage.8<Key.shift>@softage.net<Key.enter>softage.9<Key.shift>@softage.net<Key.enter>
Screenshot: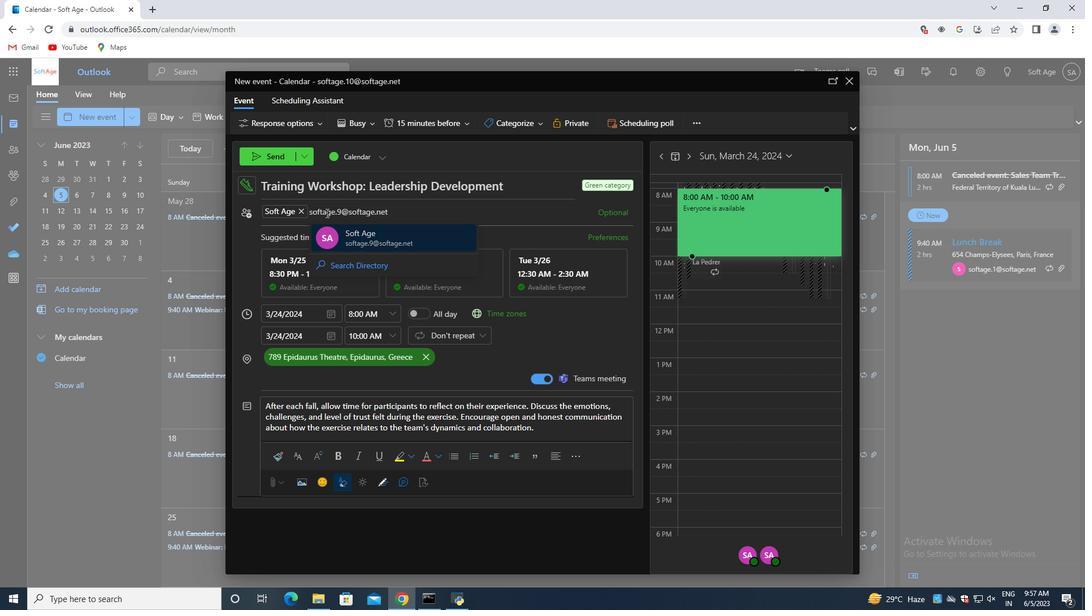 
Action: Mouse moved to (444, 124)
Screenshot: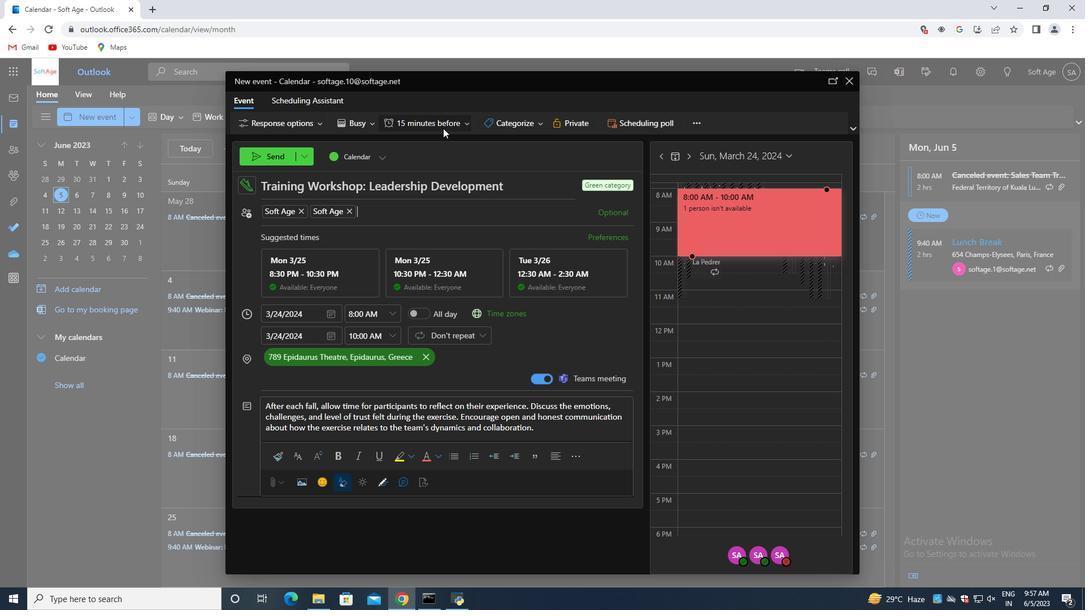 
Action: Mouse pressed left at (444, 124)
Screenshot: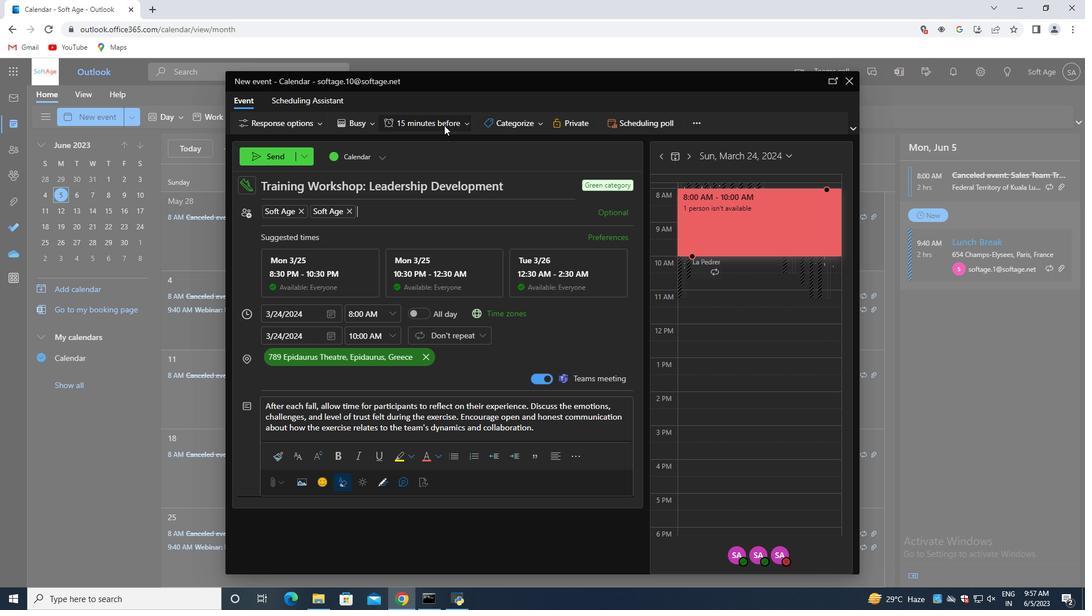 
Action: Mouse moved to (434, 283)
Screenshot: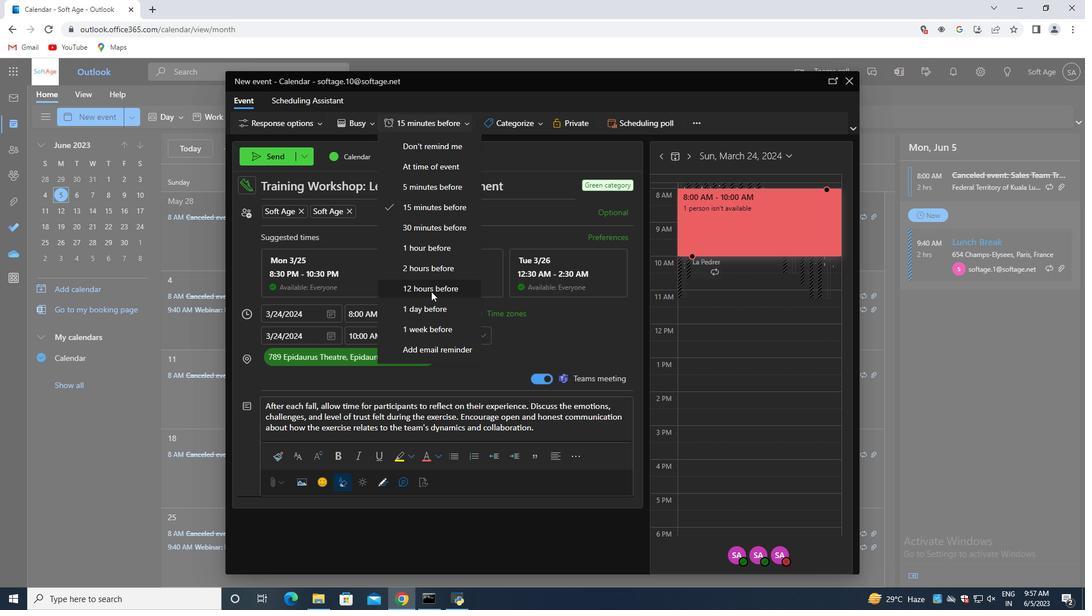 
Action: Mouse pressed left at (434, 283)
Screenshot: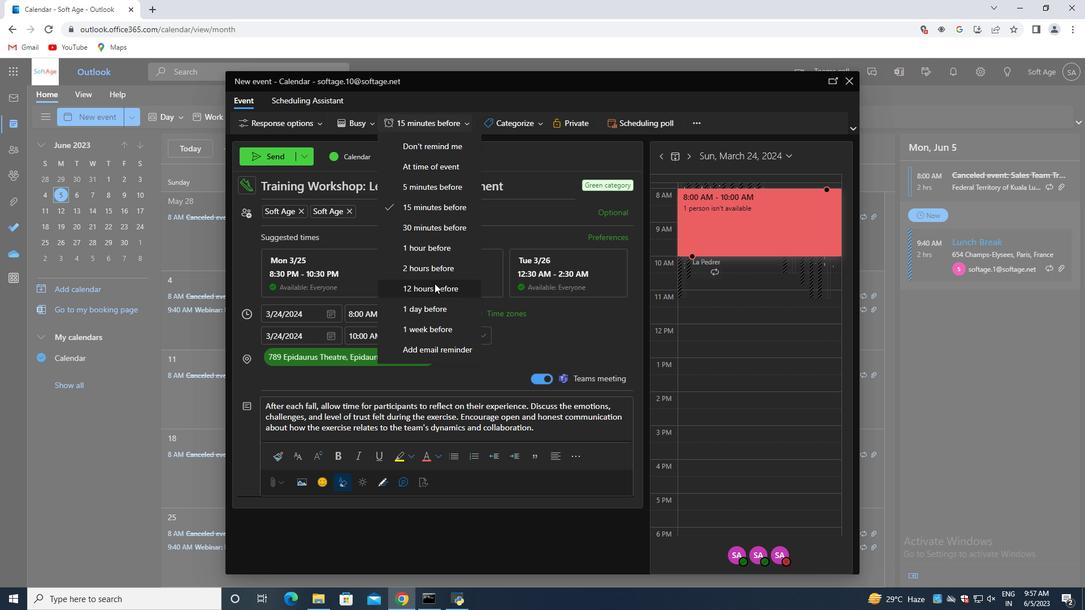 
Action: Mouse moved to (262, 157)
Screenshot: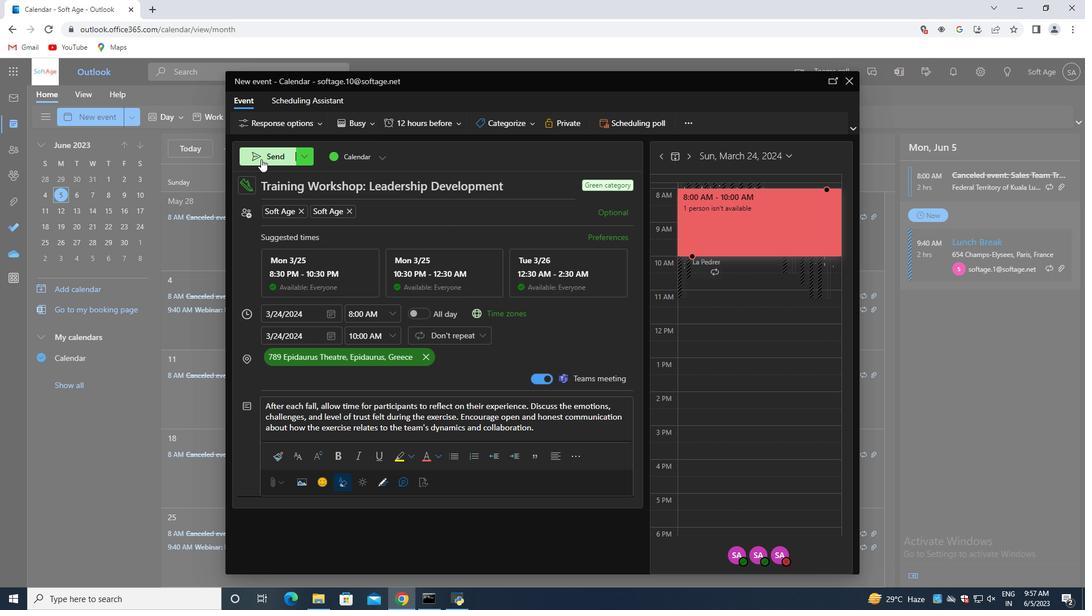 
Action: Mouse pressed left at (262, 157)
Screenshot: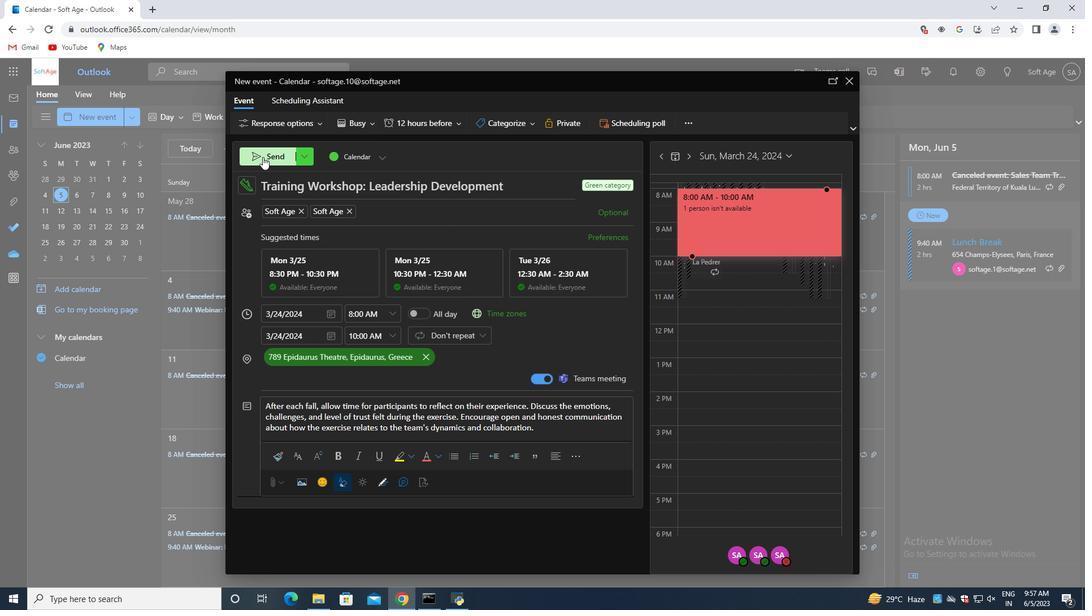 
